 Task: For heading Calibri with Bold.  font size for heading24,  'Change the font style of data to'Bell MT.  and font size to 16,  Change the alignment of both headline & data to Align middle & Align Center.  In the sheet  FinRecords logbookbook
Action: Mouse moved to (173, 49)
Screenshot: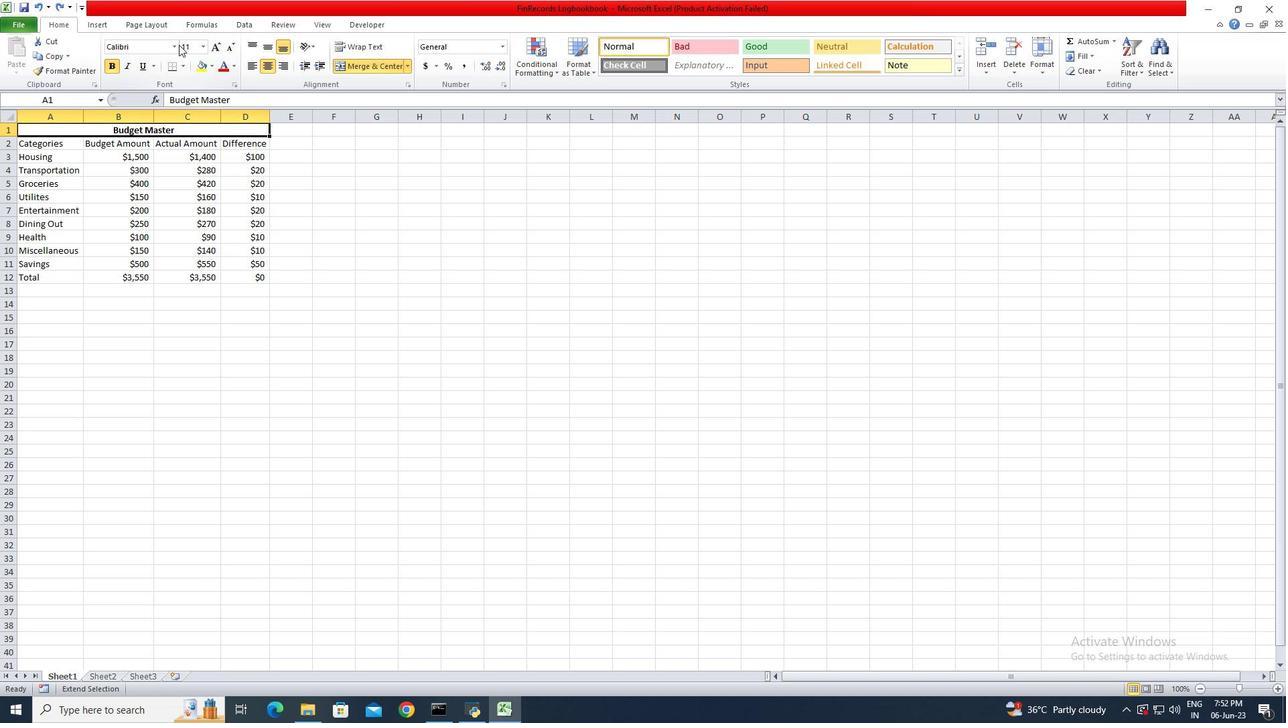 
Action: Mouse pressed left at (173, 49)
Screenshot: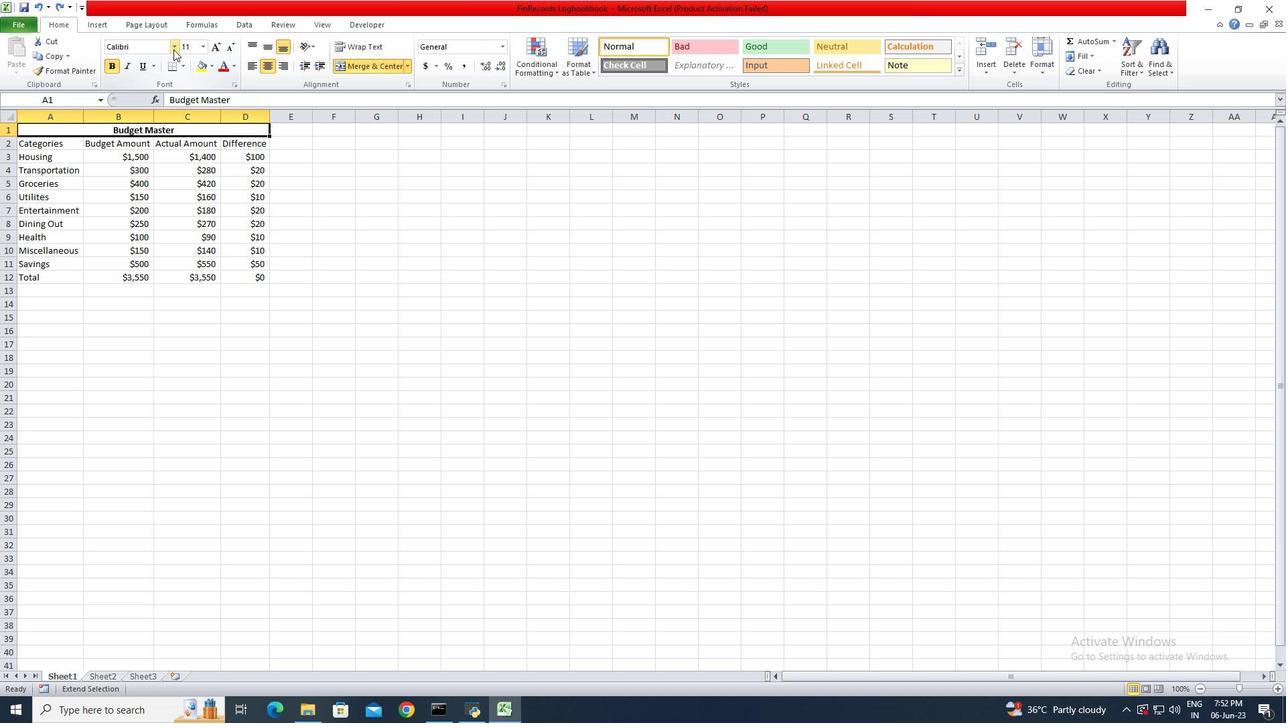 
Action: Mouse moved to (164, 95)
Screenshot: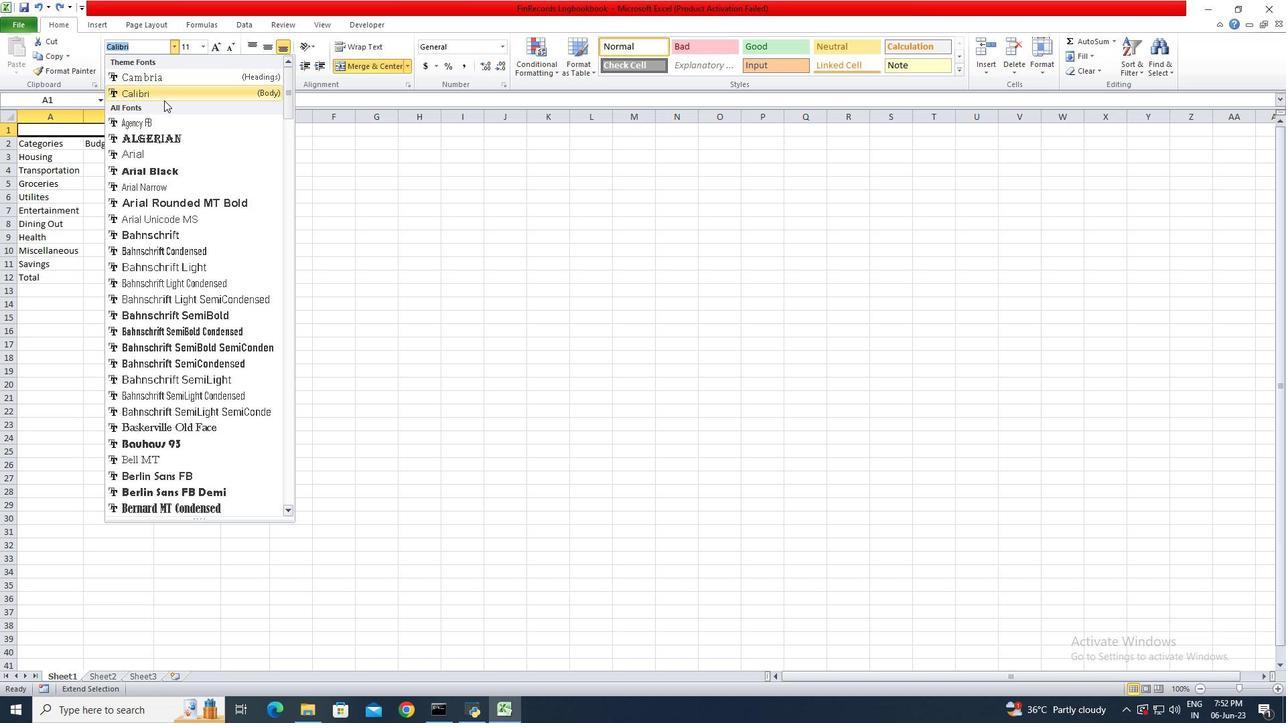 
Action: Mouse pressed left at (164, 95)
Screenshot: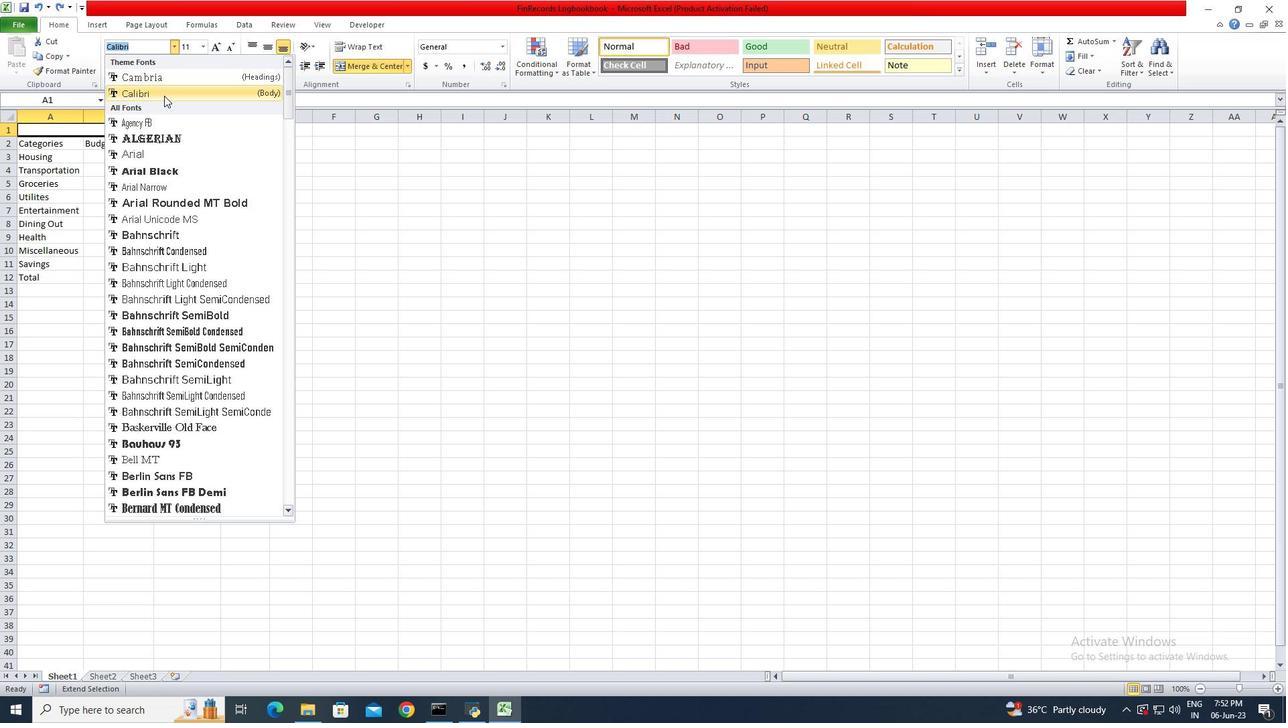 
Action: Mouse moved to (204, 42)
Screenshot: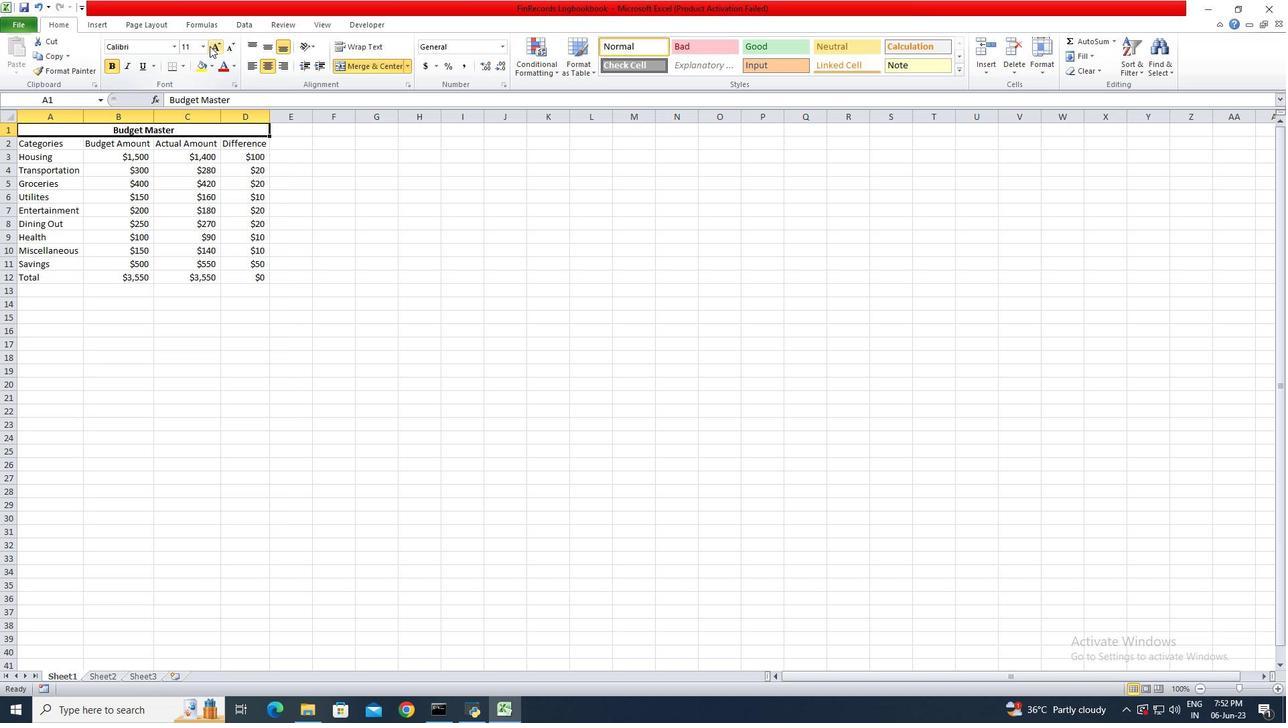 
Action: Mouse pressed left at (204, 42)
Screenshot: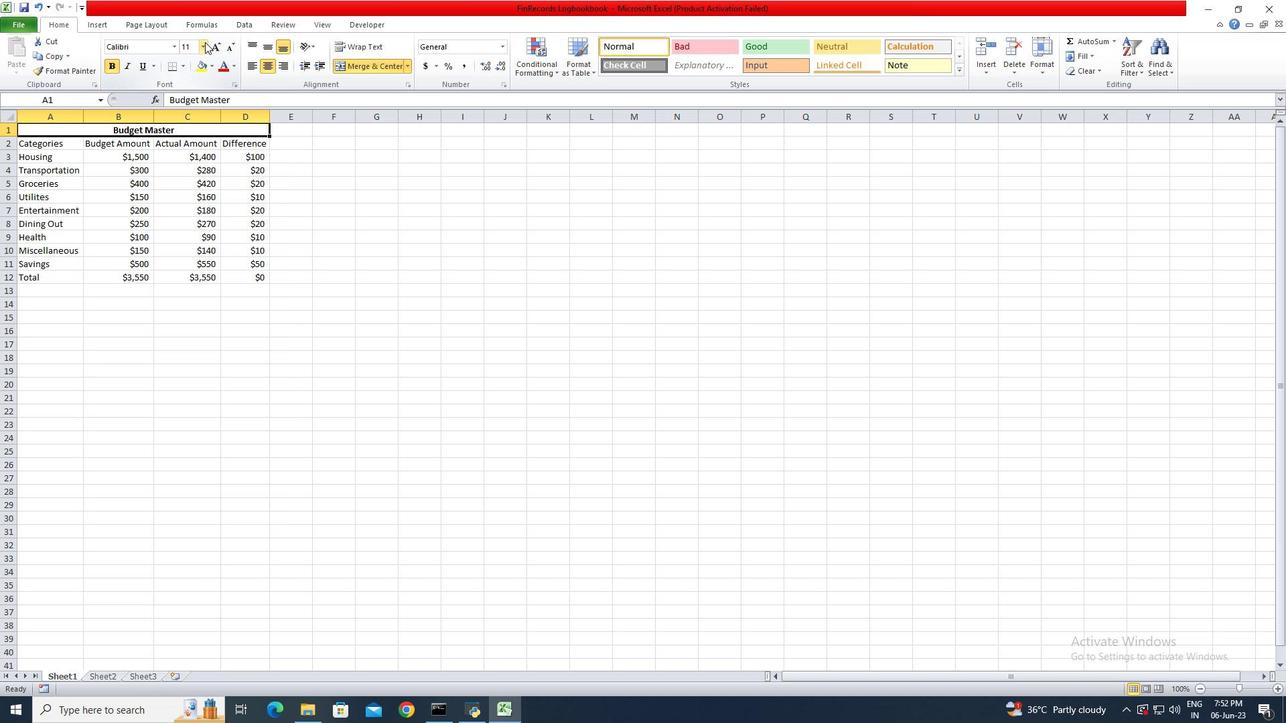 
Action: Mouse moved to (183, 175)
Screenshot: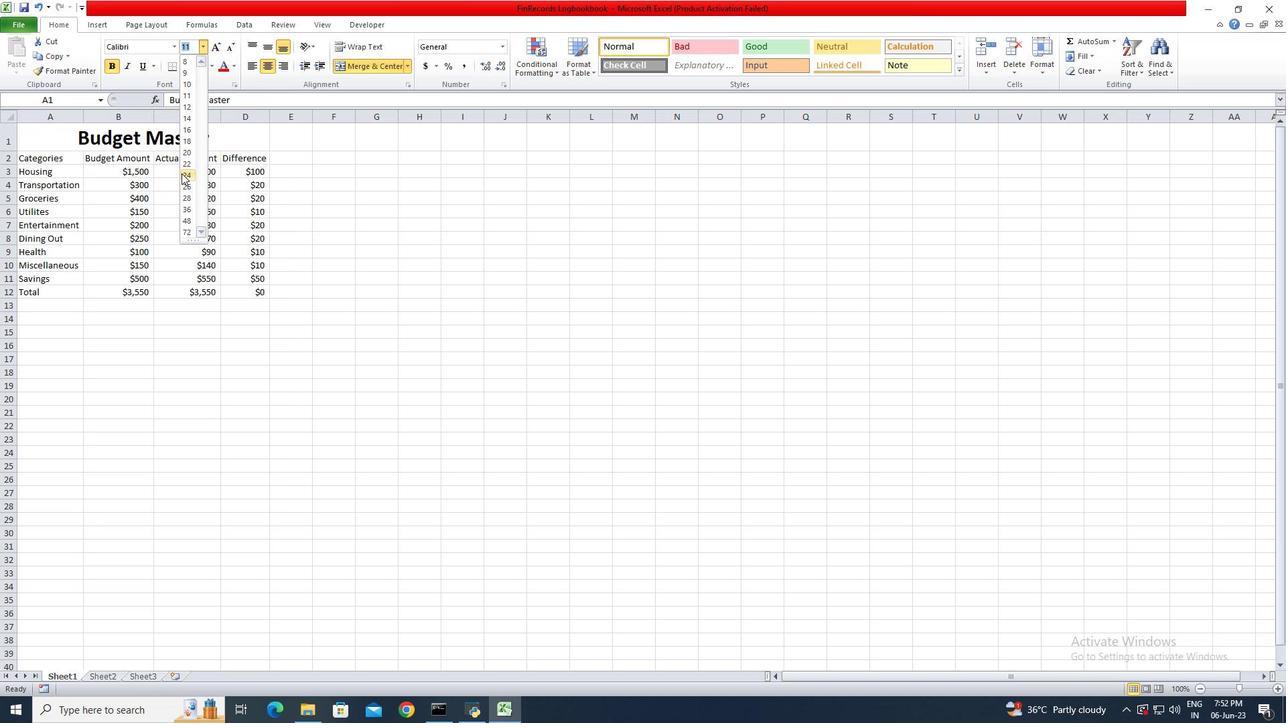 
Action: Mouse pressed left at (183, 175)
Screenshot: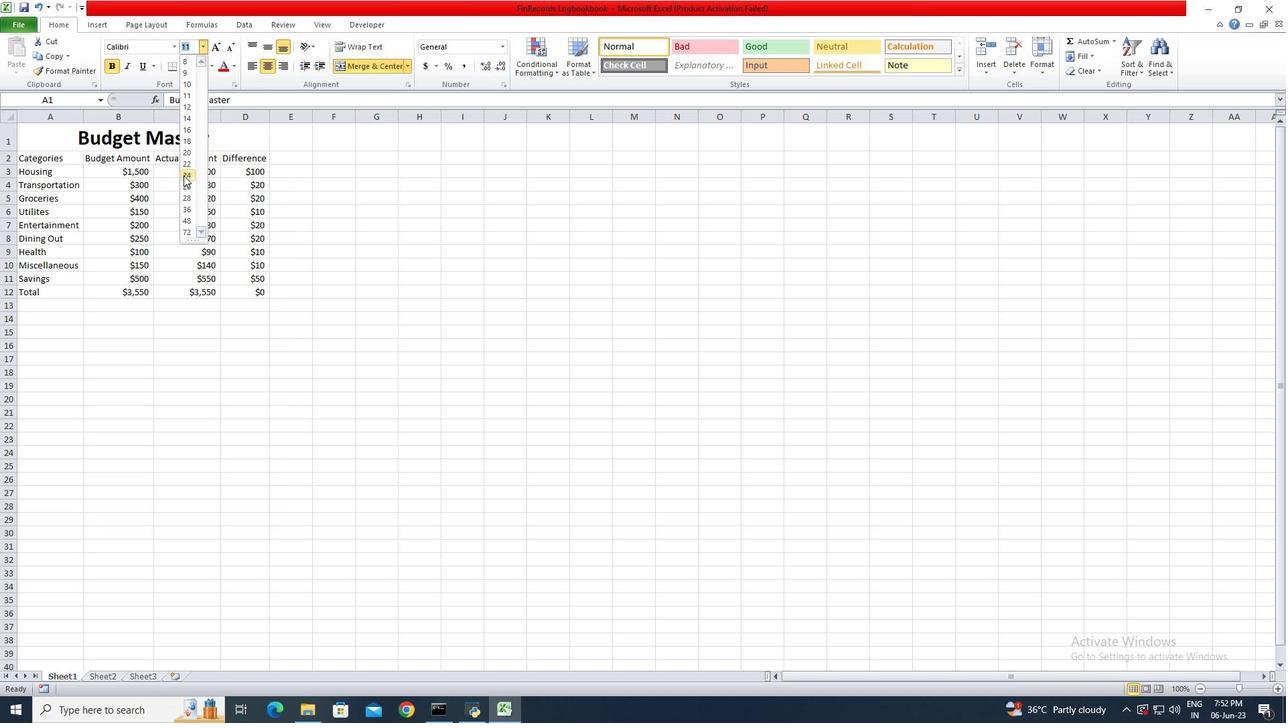 
Action: Mouse moved to (76, 154)
Screenshot: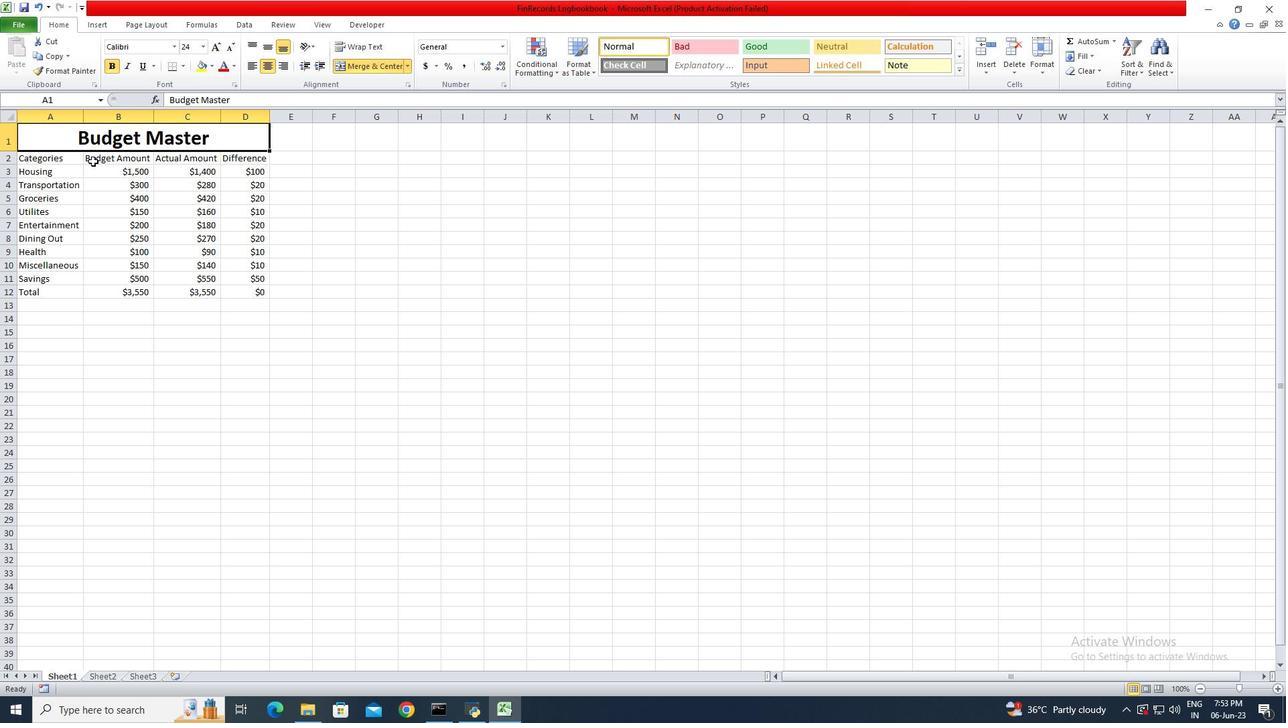 
Action: Mouse pressed left at (76, 154)
Screenshot: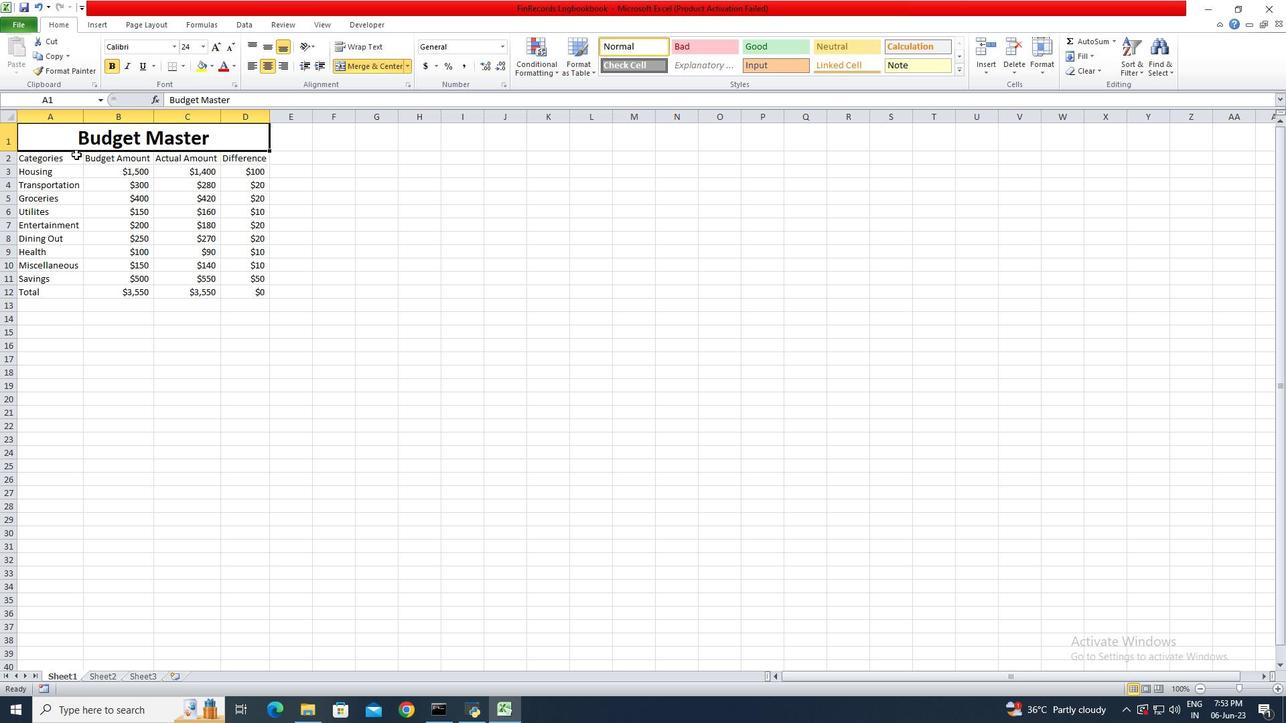 
Action: Mouse moved to (176, 53)
Screenshot: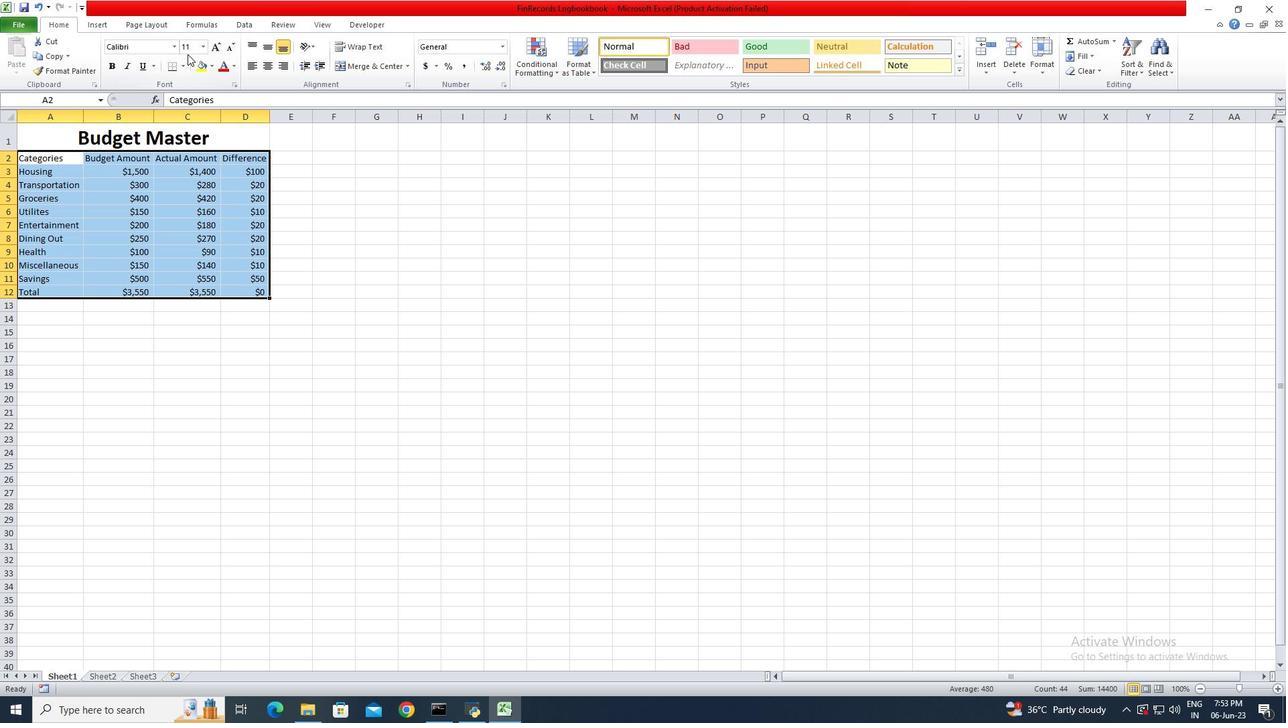
Action: Mouse pressed left at (176, 53)
Screenshot: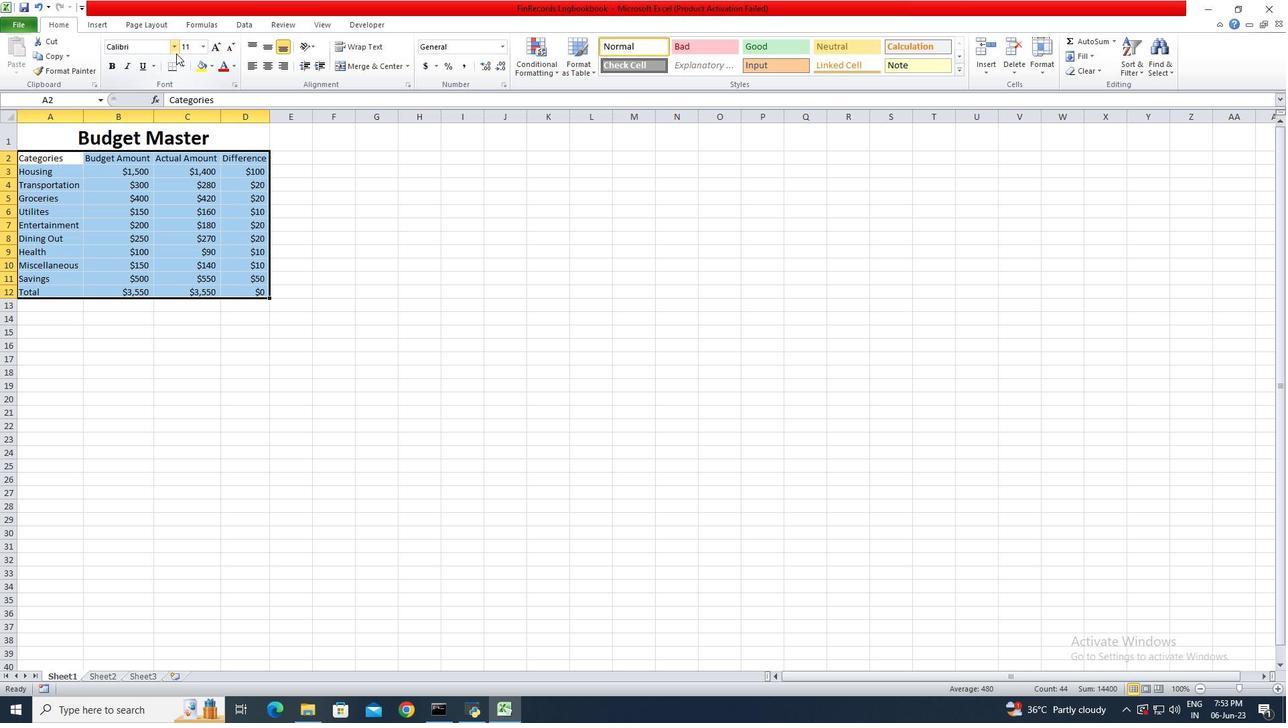 
Action: Mouse moved to (168, 461)
Screenshot: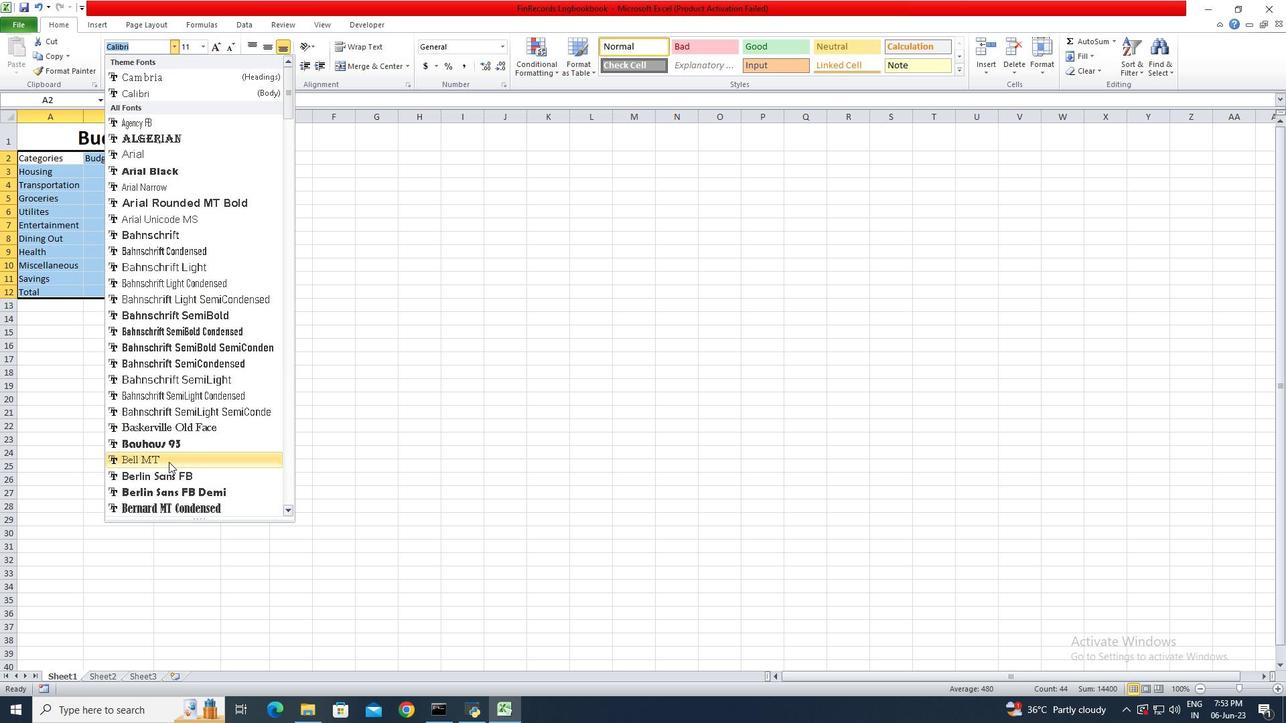 
Action: Mouse pressed left at (168, 461)
Screenshot: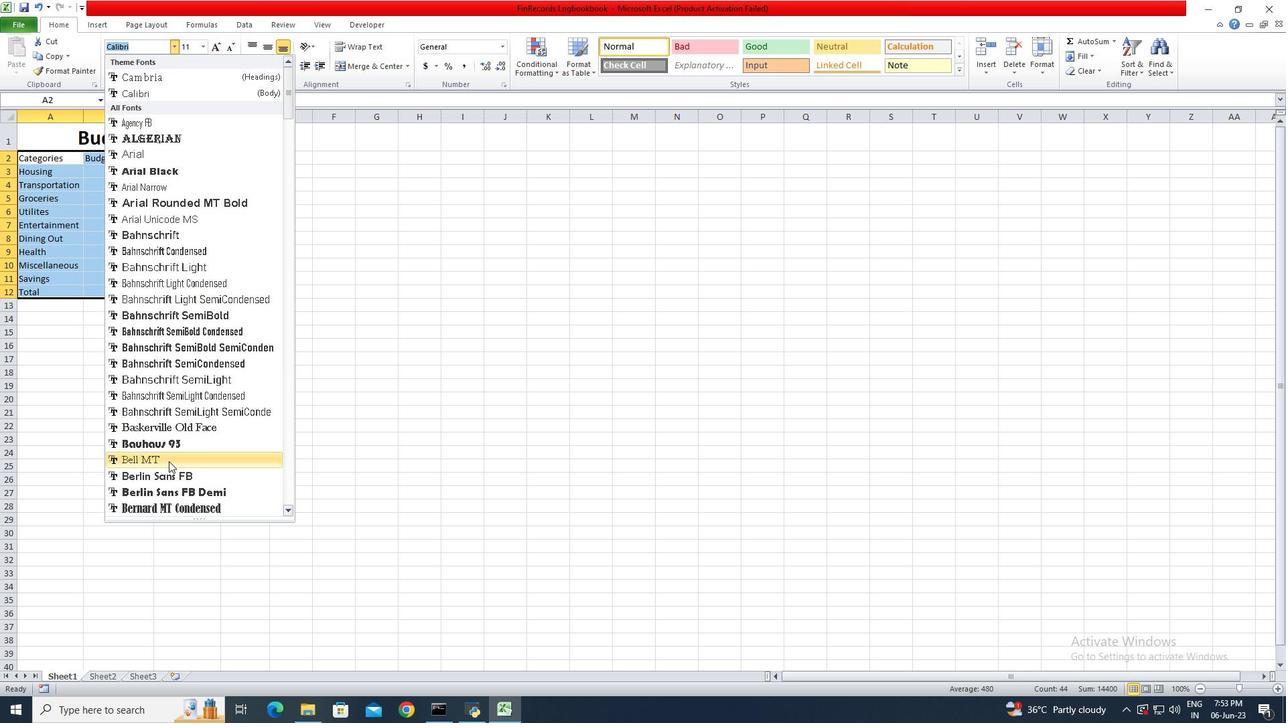 
Action: Mouse moved to (207, 42)
Screenshot: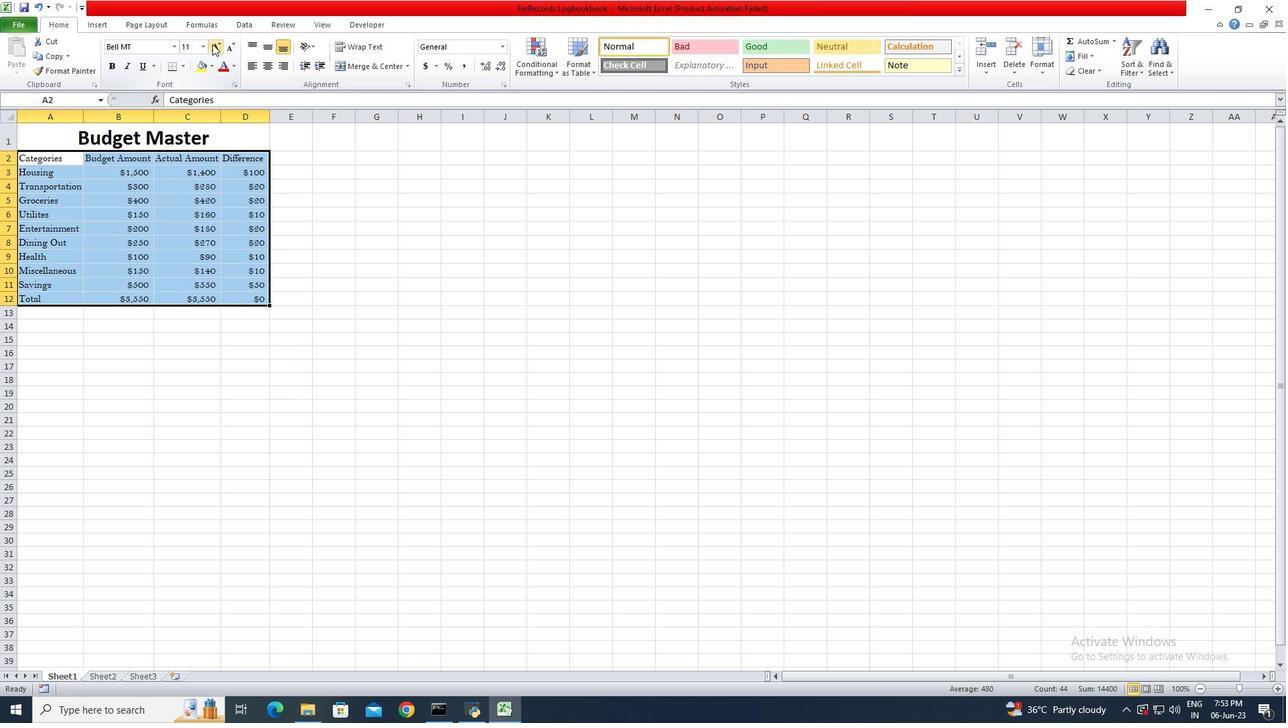 
Action: Mouse pressed left at (207, 42)
Screenshot: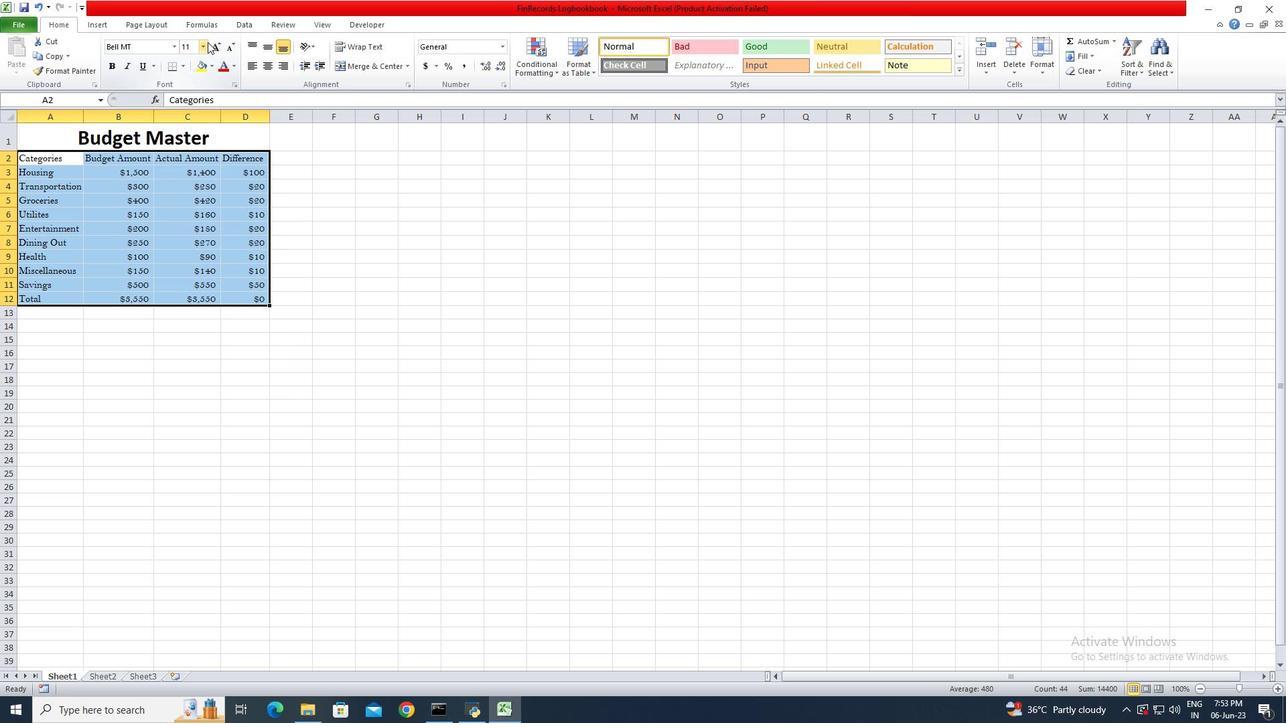 
Action: Mouse moved to (190, 125)
Screenshot: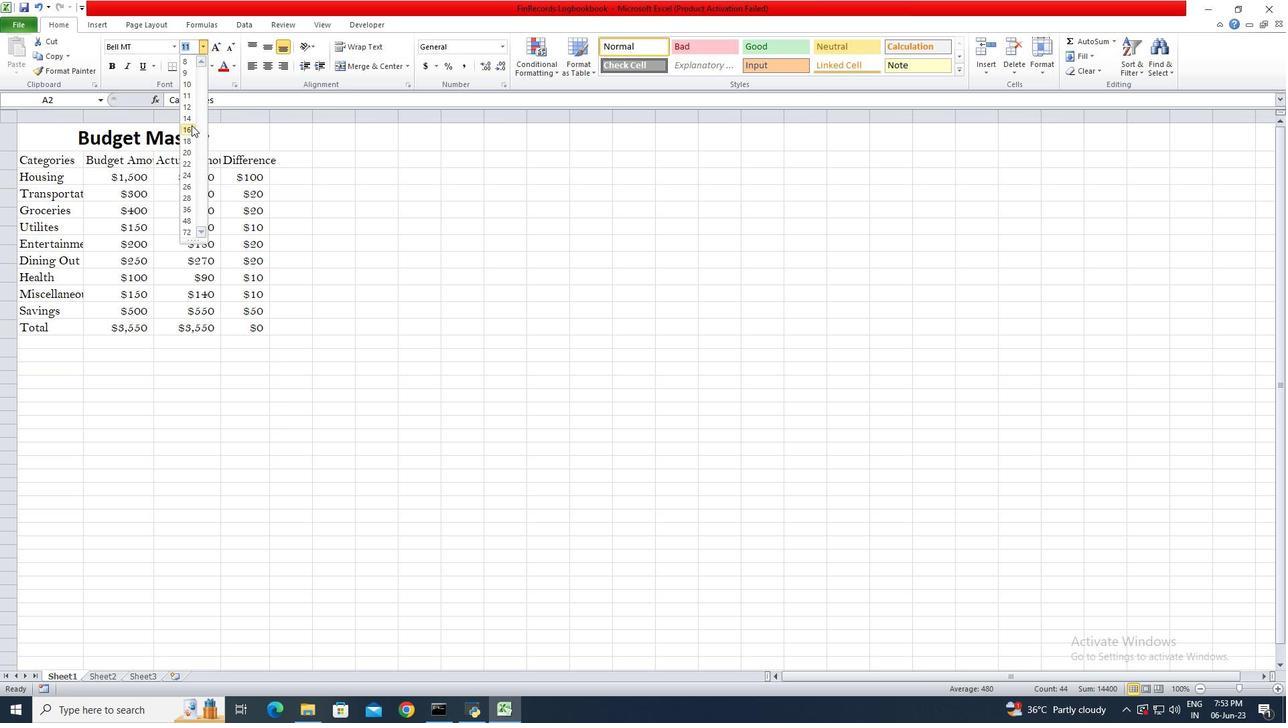
Action: Mouse pressed left at (190, 125)
Screenshot: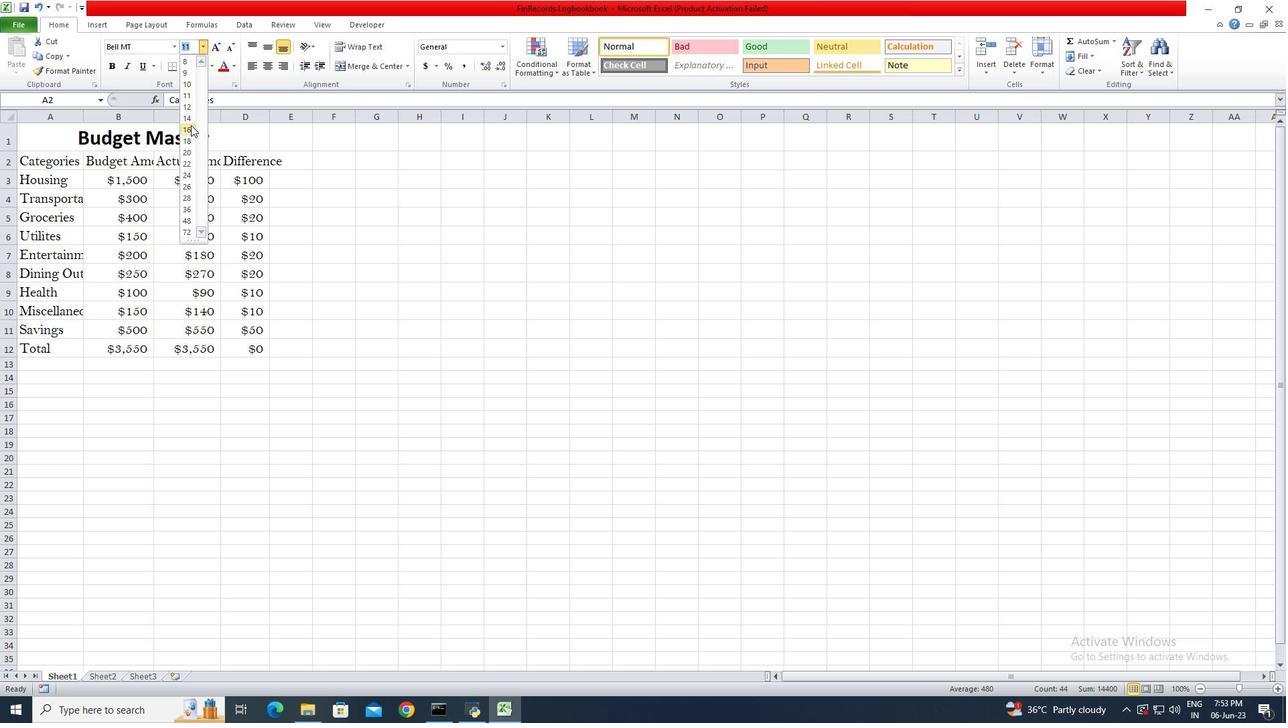 
Action: Mouse moved to (84, 108)
Screenshot: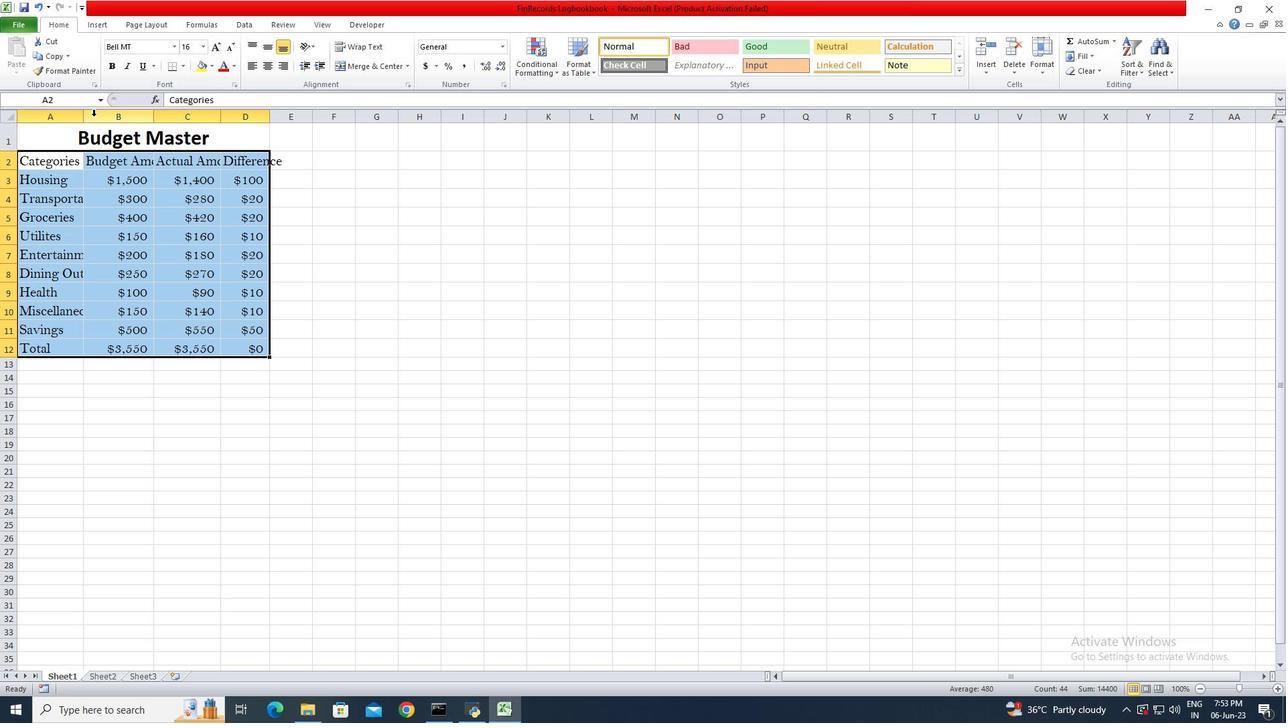 
Action: Mouse pressed left at (84, 108)
Screenshot: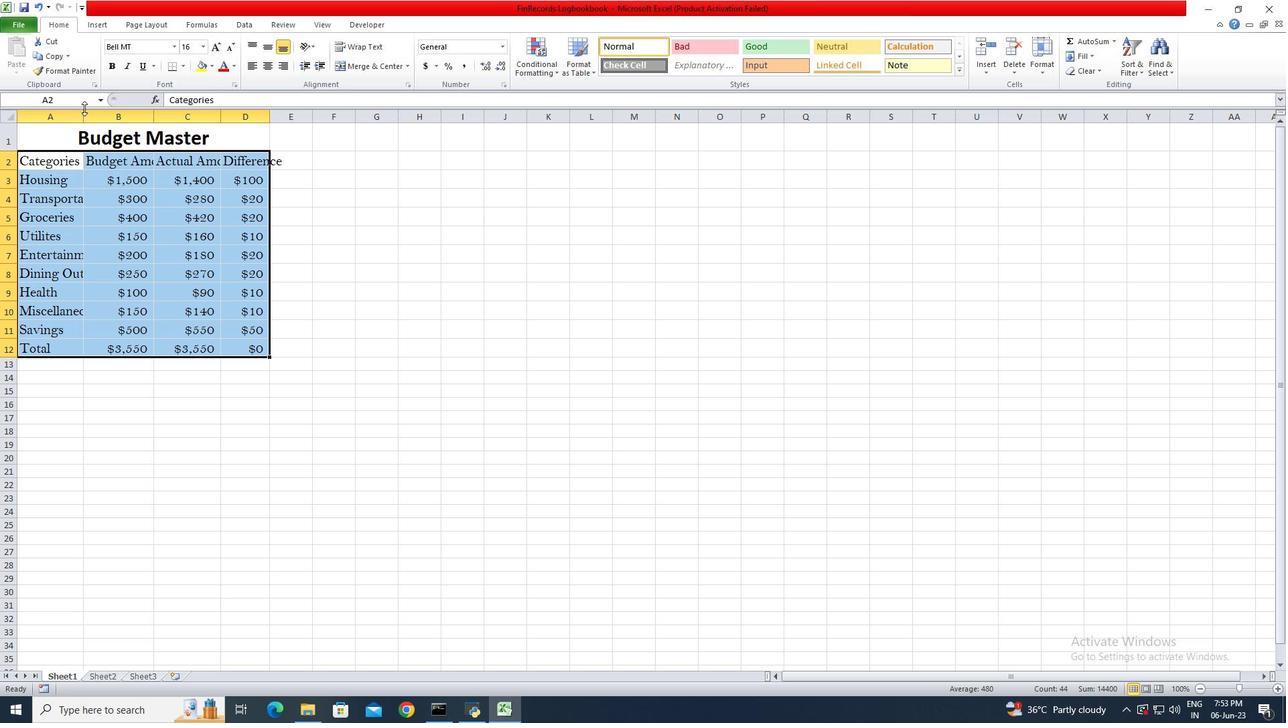 
Action: Mouse pressed left at (84, 108)
Screenshot: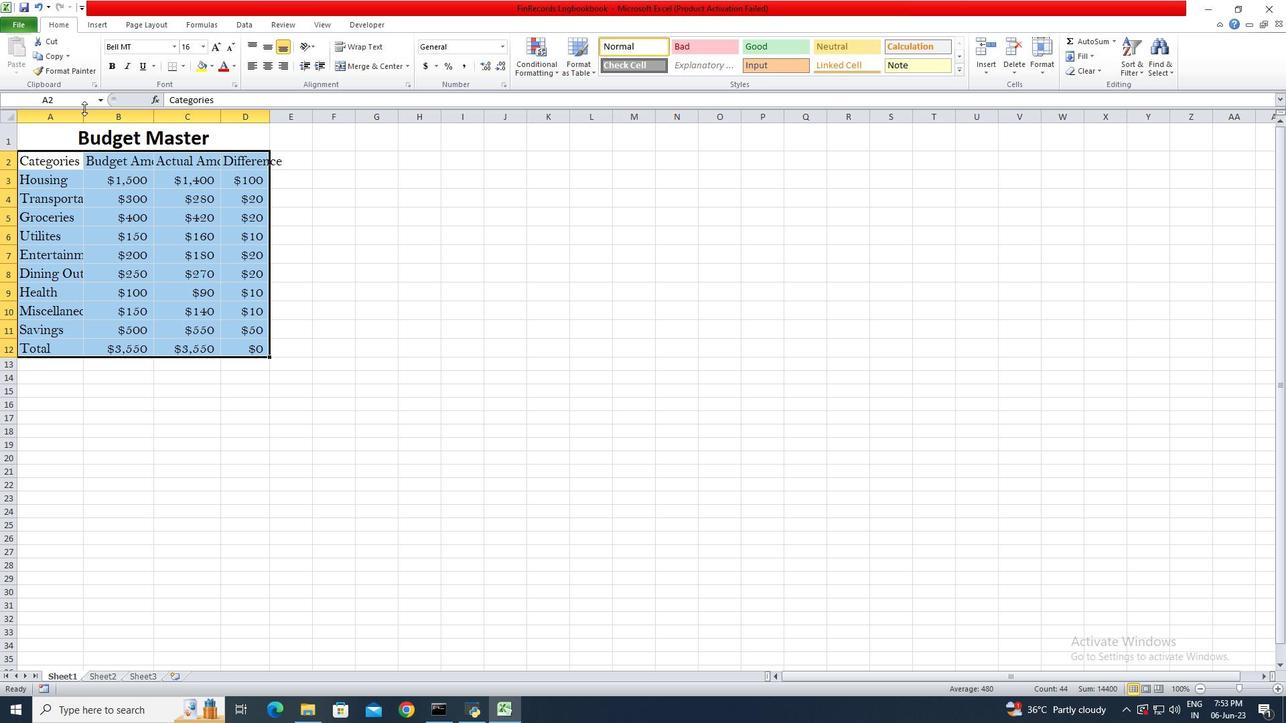 
Action: Mouse moved to (83, 119)
Screenshot: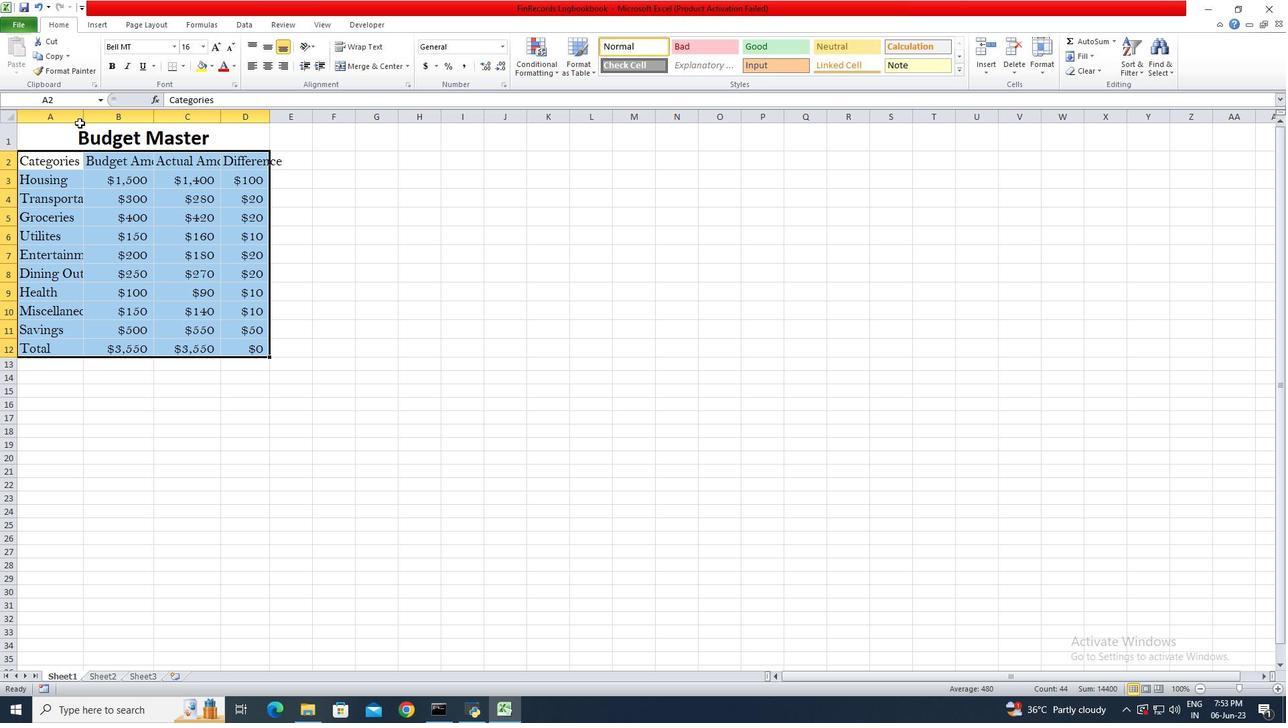 
Action: Mouse pressed left at (83, 119)
Screenshot: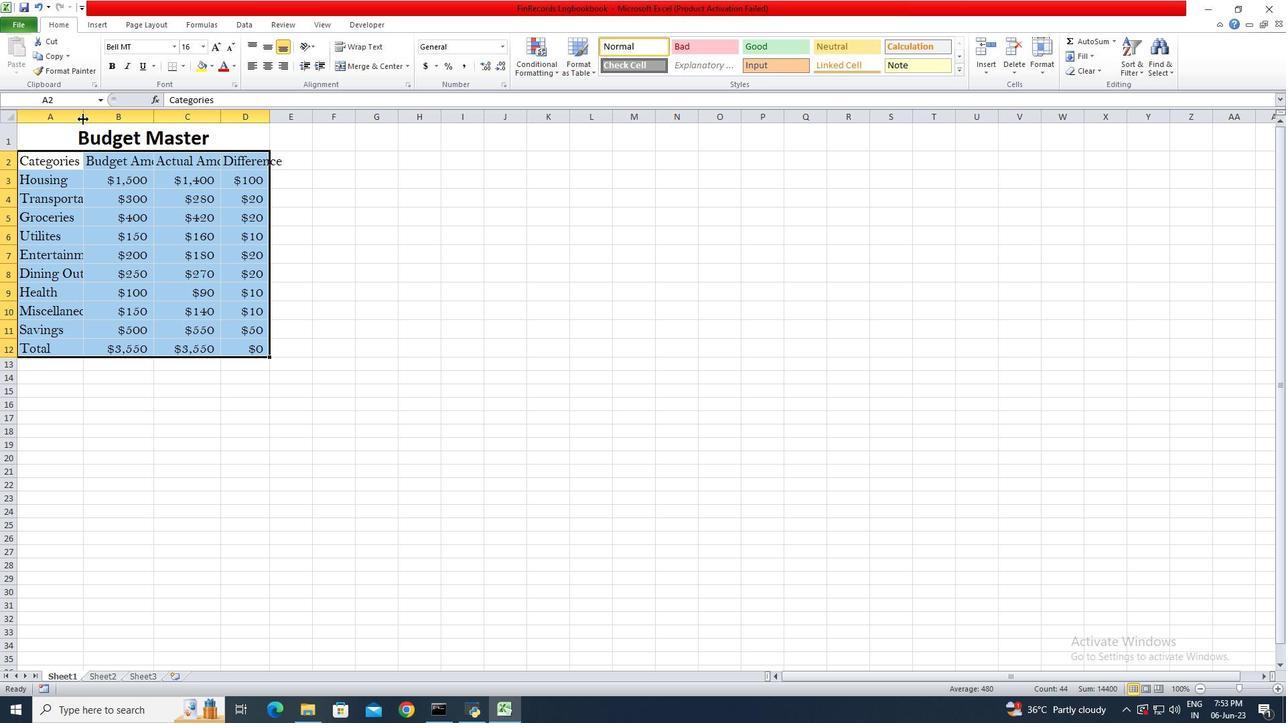 
Action: Mouse pressed left at (83, 119)
Screenshot: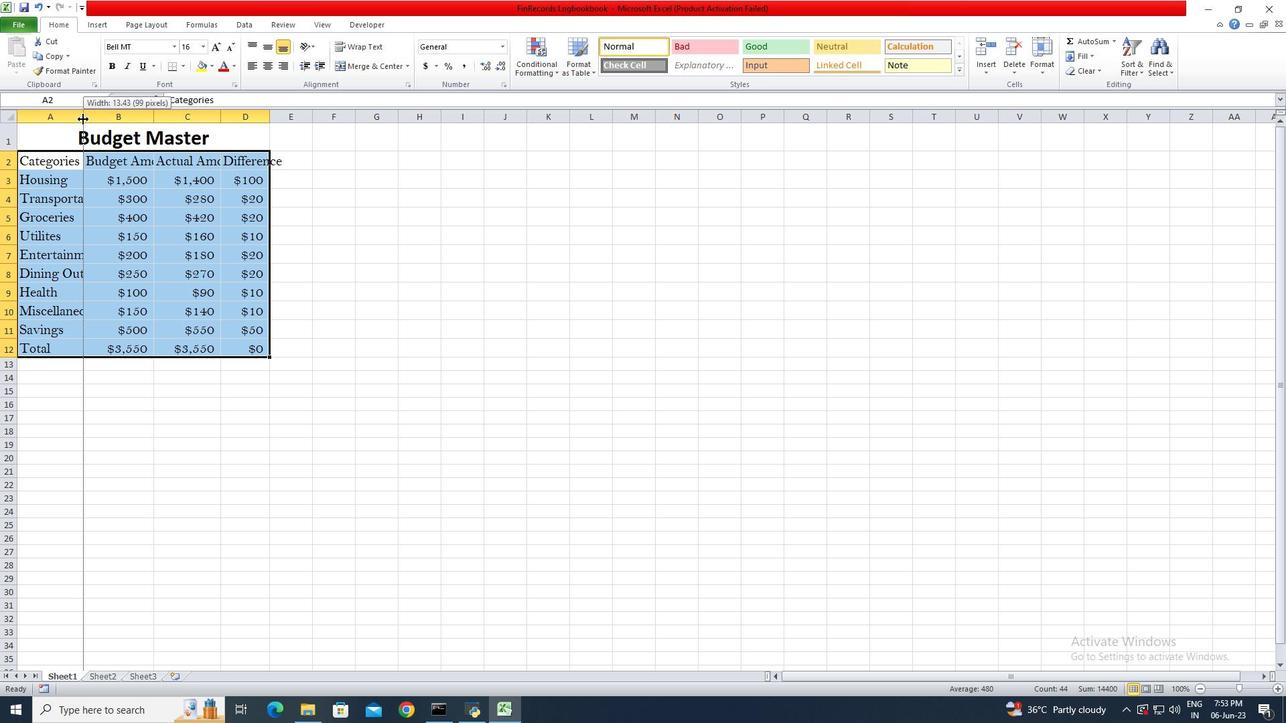 
Action: Mouse moved to (184, 113)
Screenshot: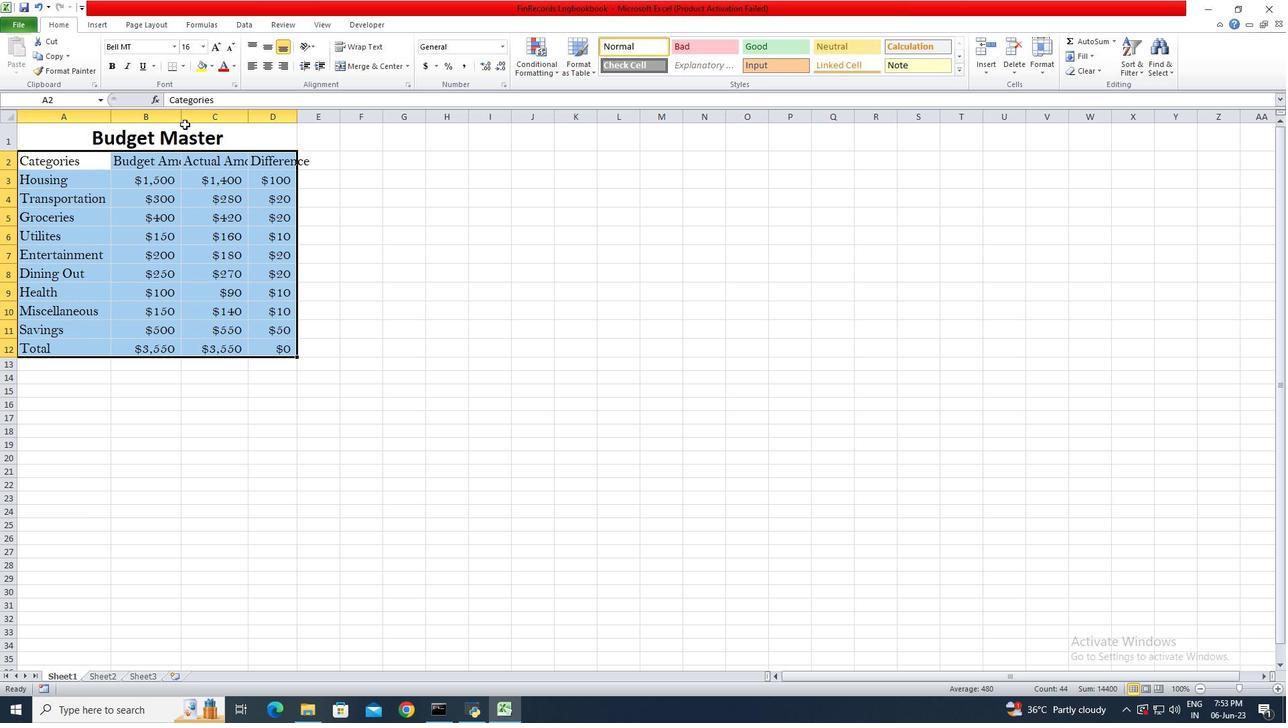 
Action: Mouse pressed left at (184, 113)
Screenshot: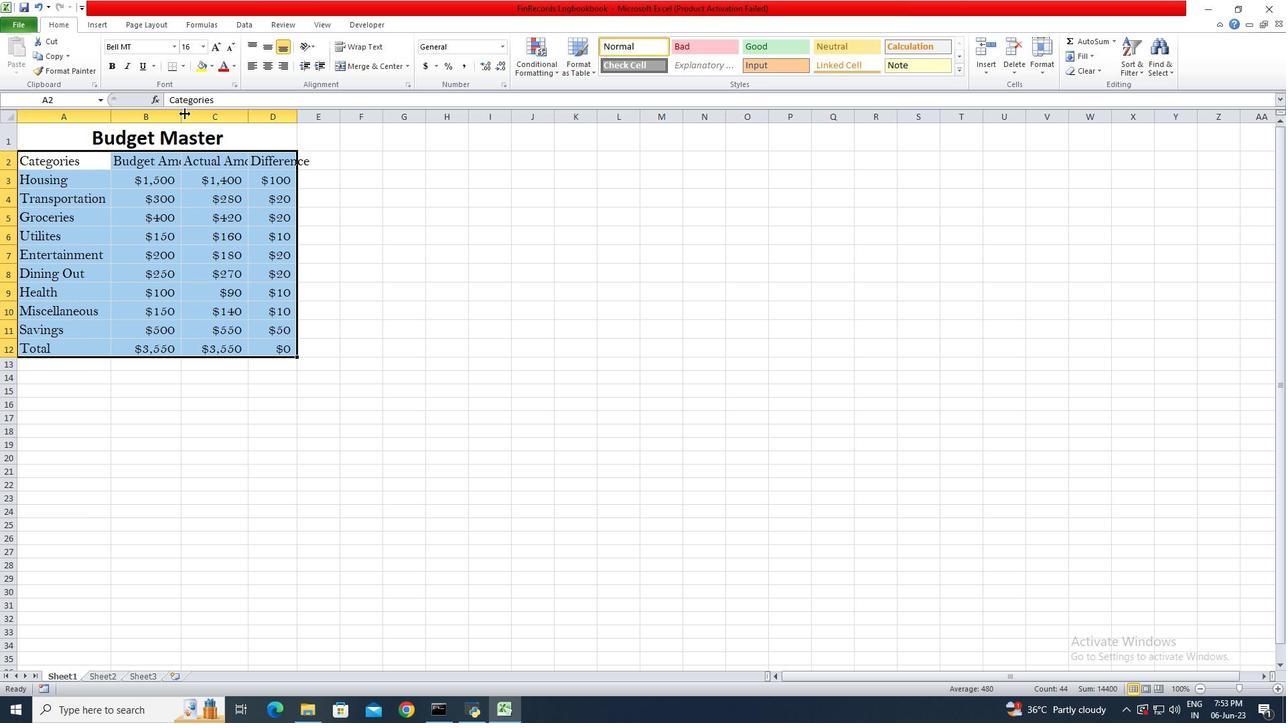 
Action: Mouse pressed left at (184, 113)
Screenshot: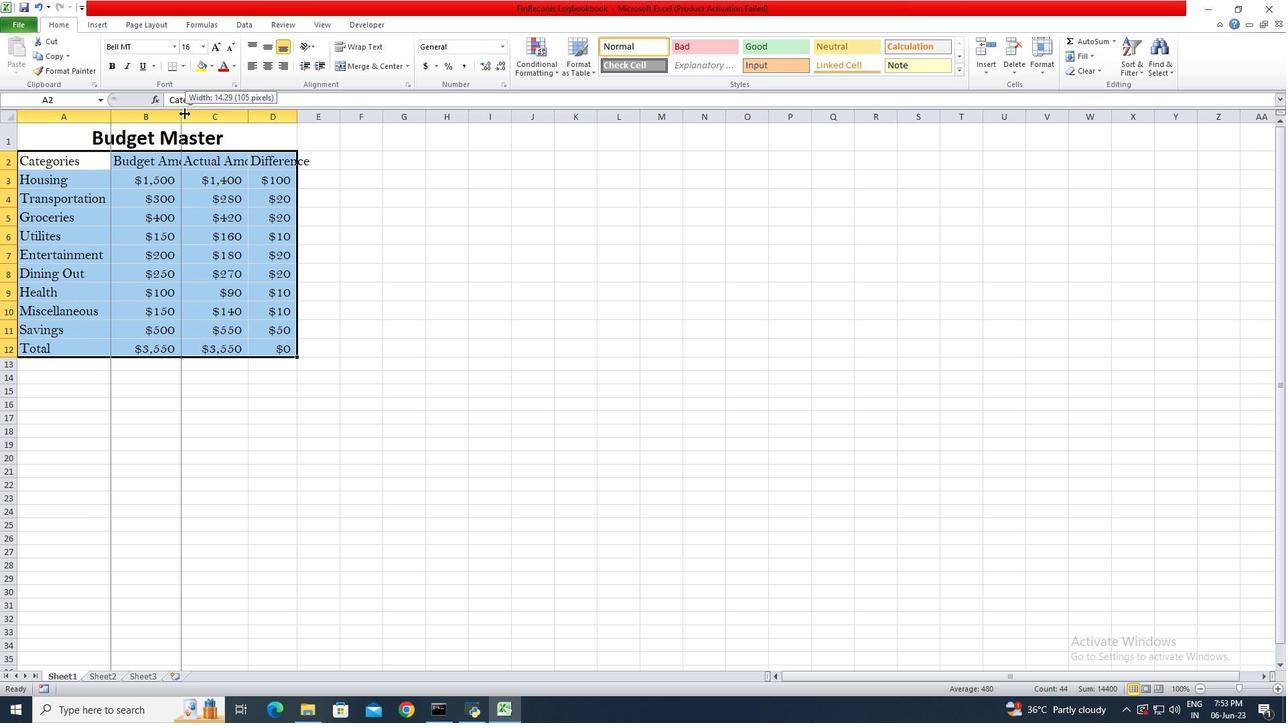 
Action: Mouse moved to (280, 118)
Screenshot: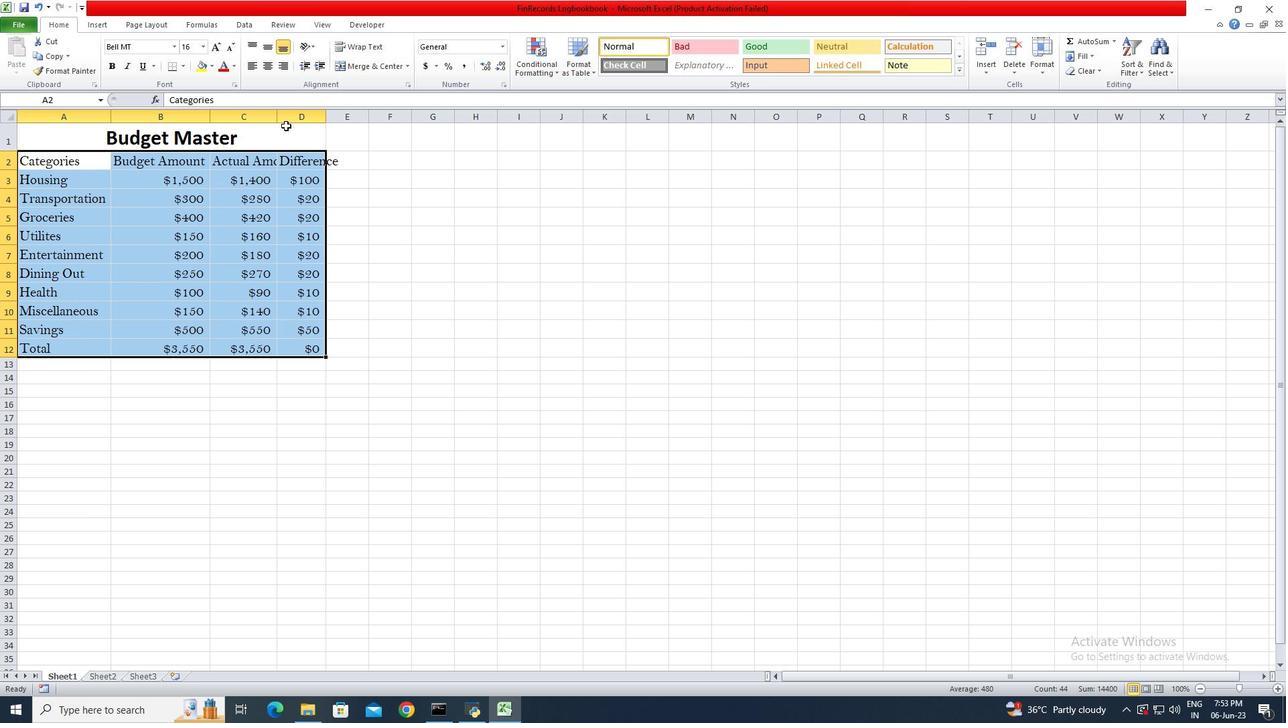 
Action: Mouse pressed left at (280, 118)
Screenshot: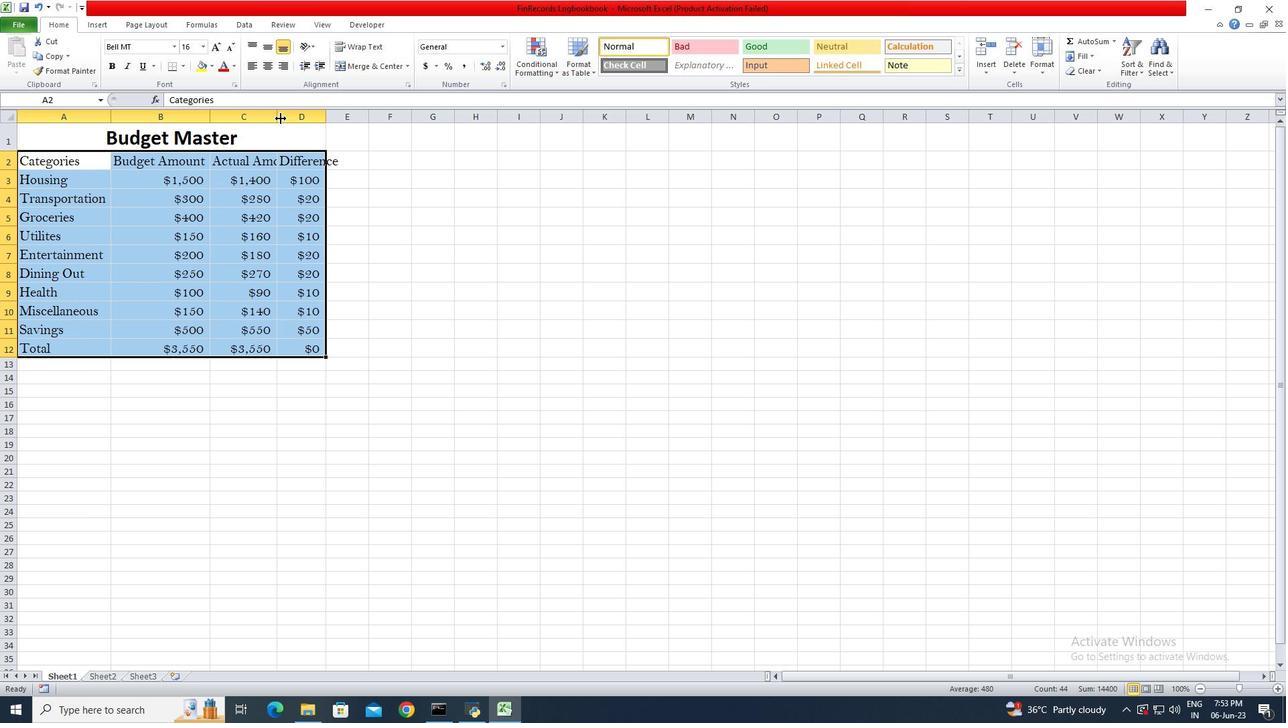 
Action: Mouse pressed left at (280, 118)
Screenshot: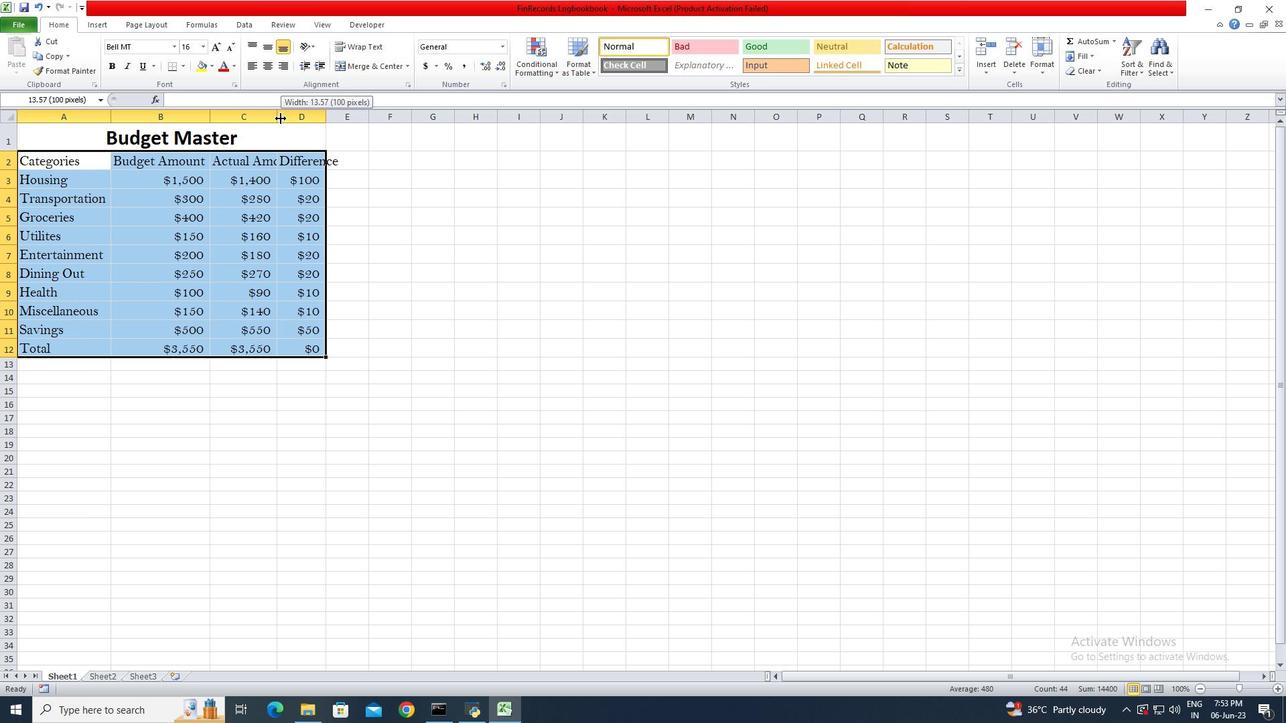 
Action: Mouse moved to (357, 118)
Screenshot: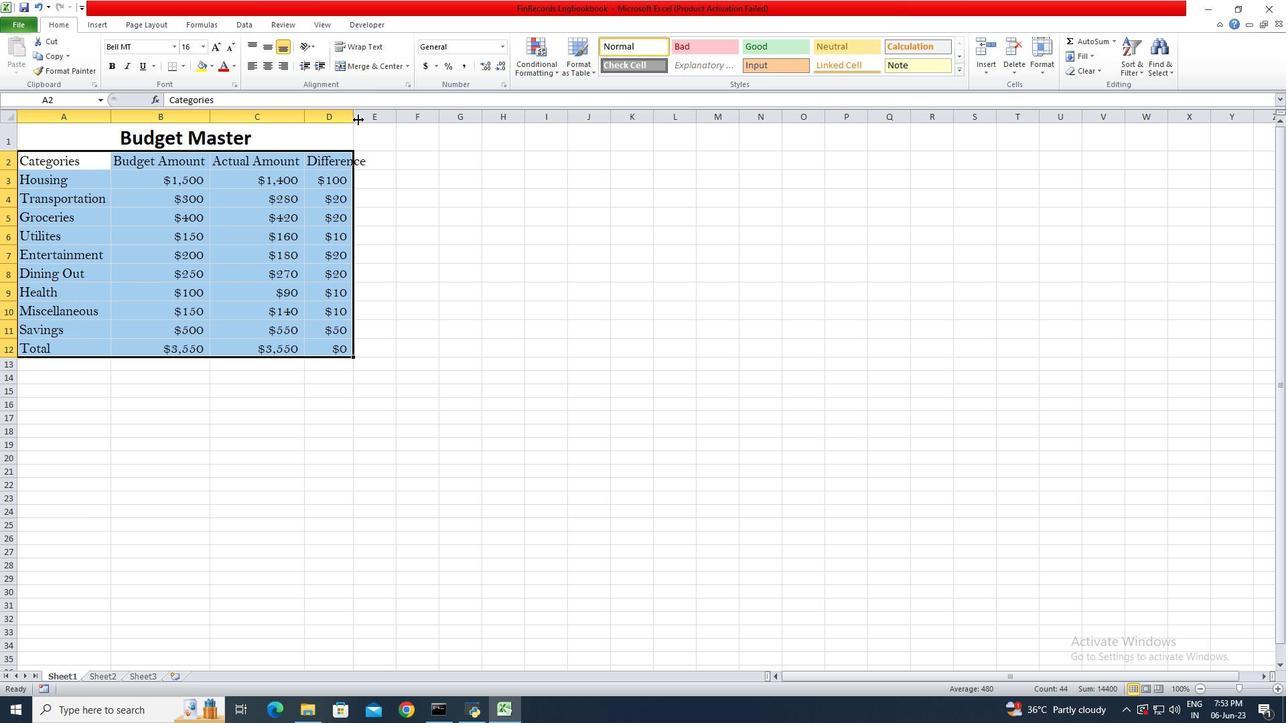 
Action: Mouse pressed left at (357, 118)
Screenshot: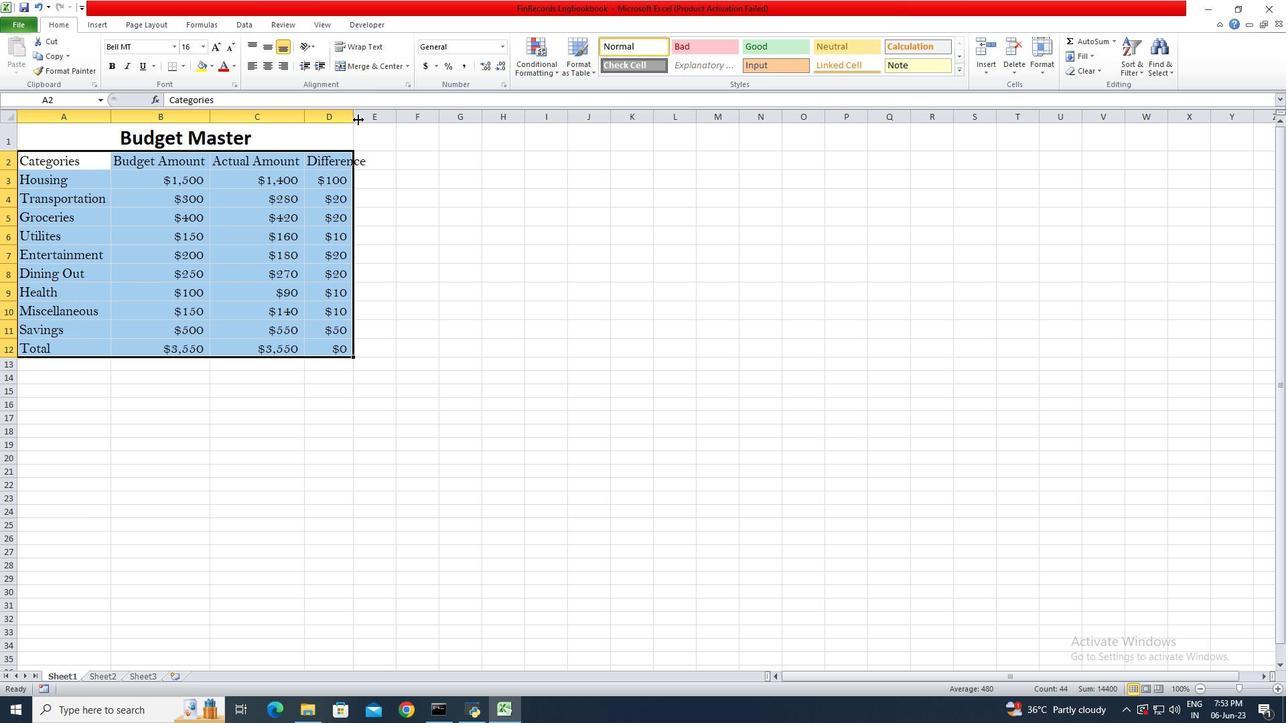 
Action: Mouse moved to (356, 118)
Screenshot: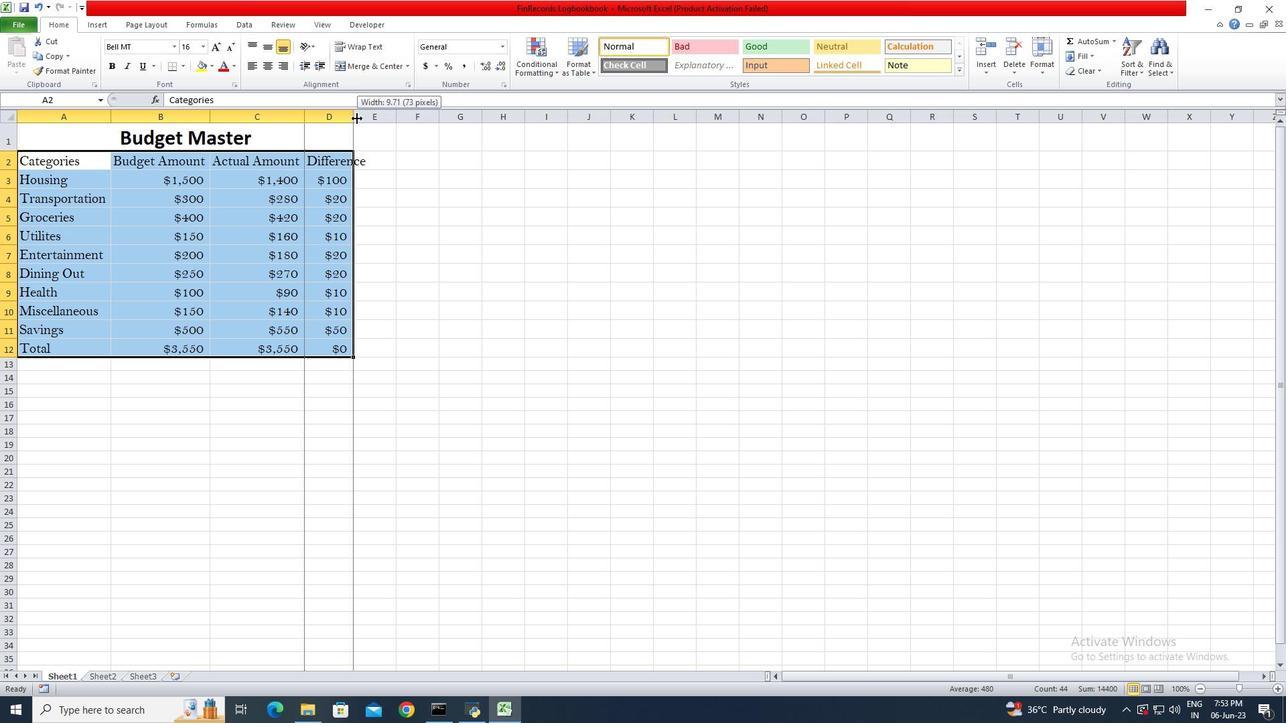 
Action: Mouse pressed left at (356, 118)
Screenshot: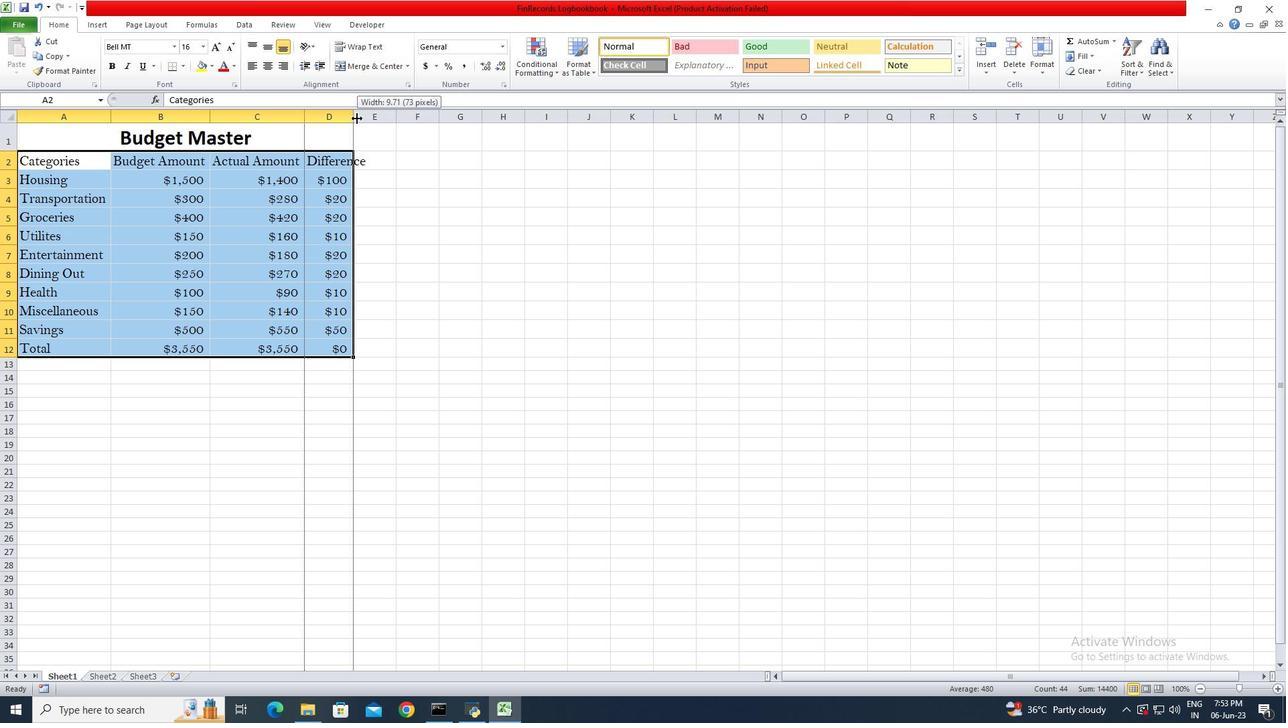 
Action: Mouse moved to (78, 184)
Screenshot: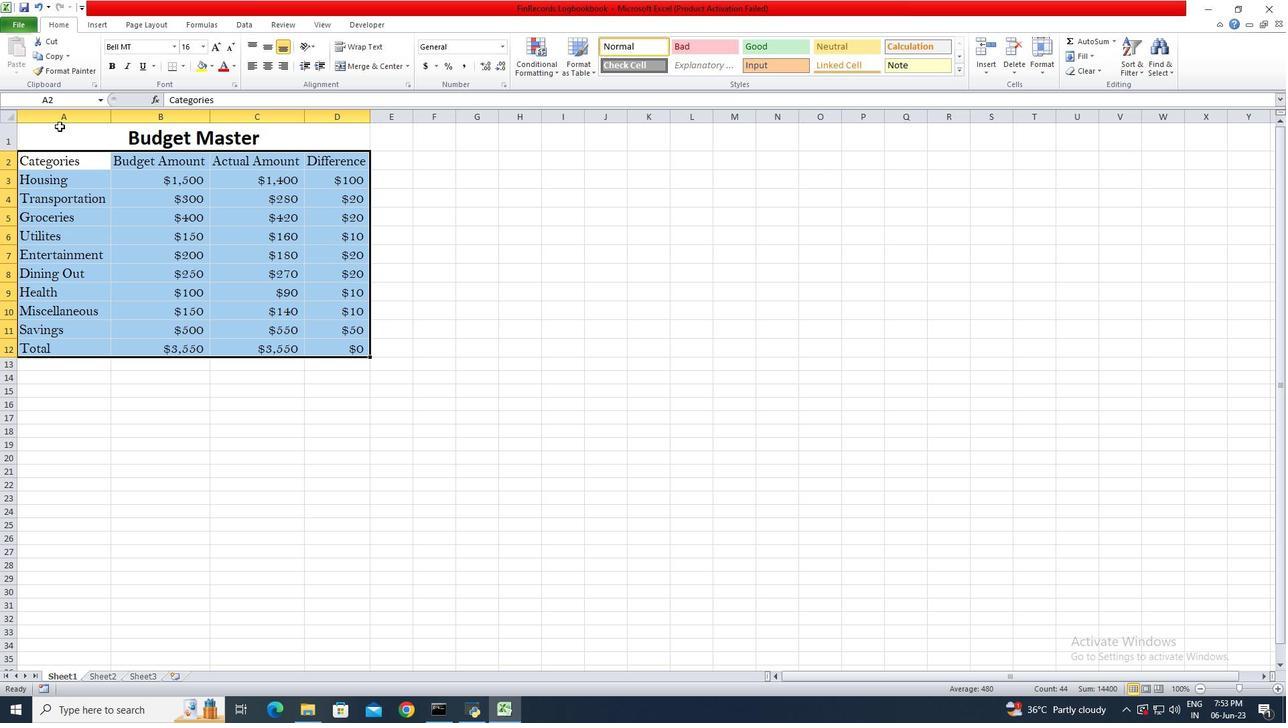 
Action: Mouse pressed left at (61, 133)
Screenshot: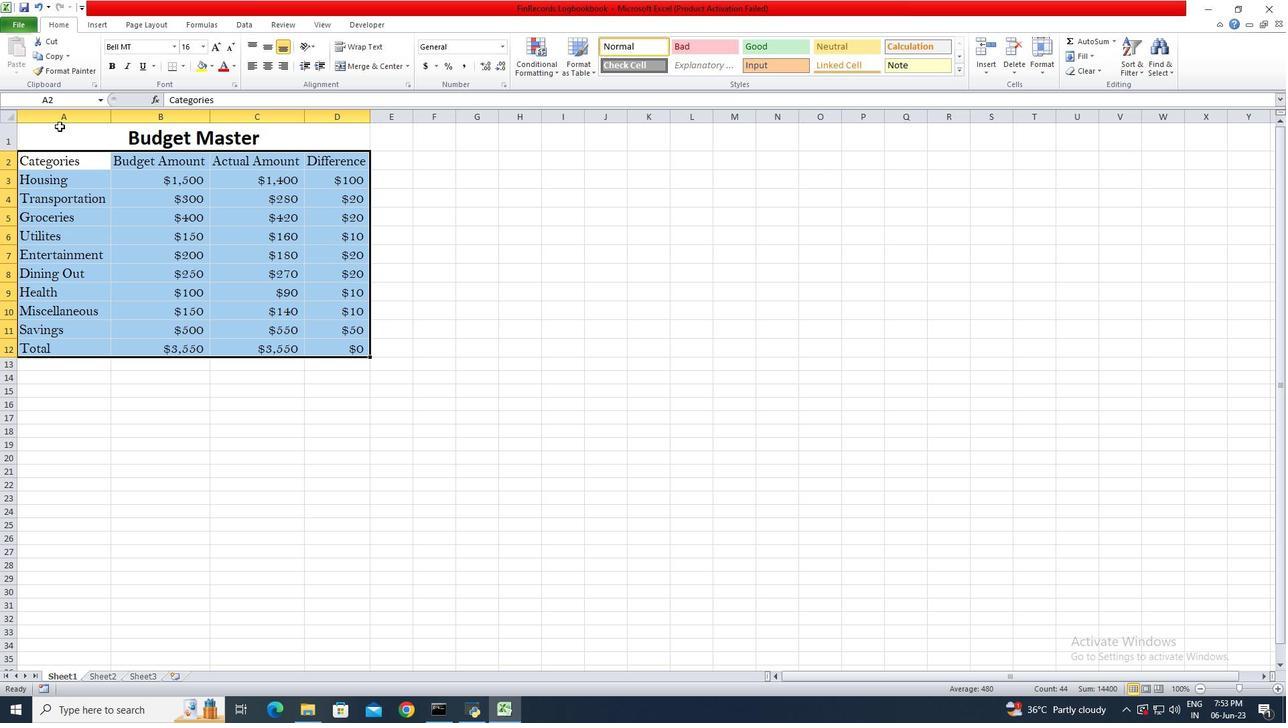 
Action: Mouse moved to (271, 46)
Screenshot: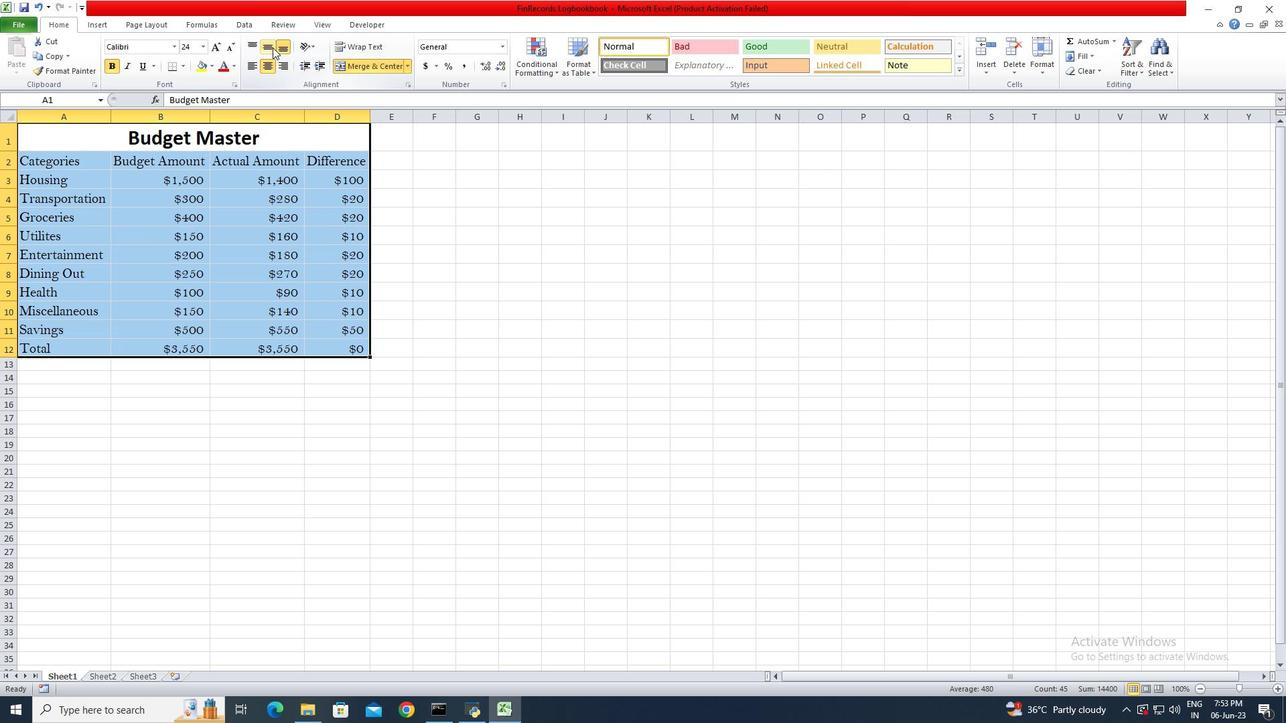 
Action: Mouse pressed left at (271, 46)
Screenshot: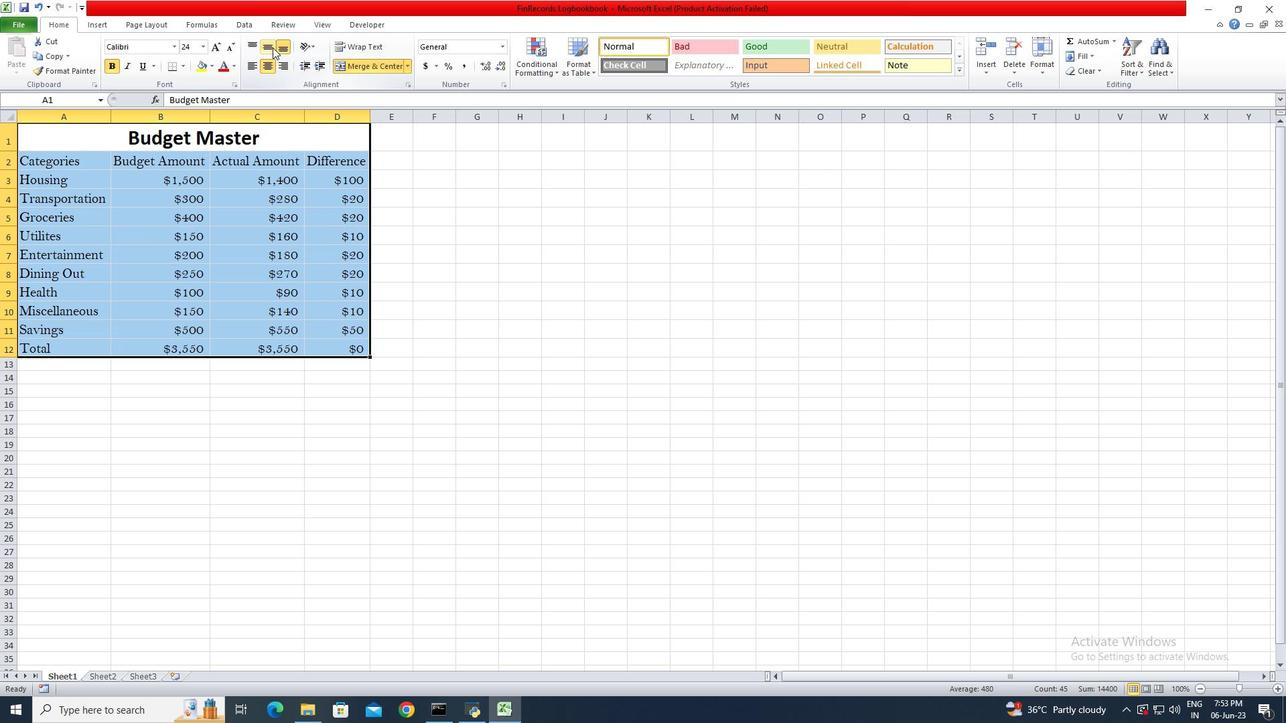 
Action: Mouse moved to (266, 59)
Screenshot: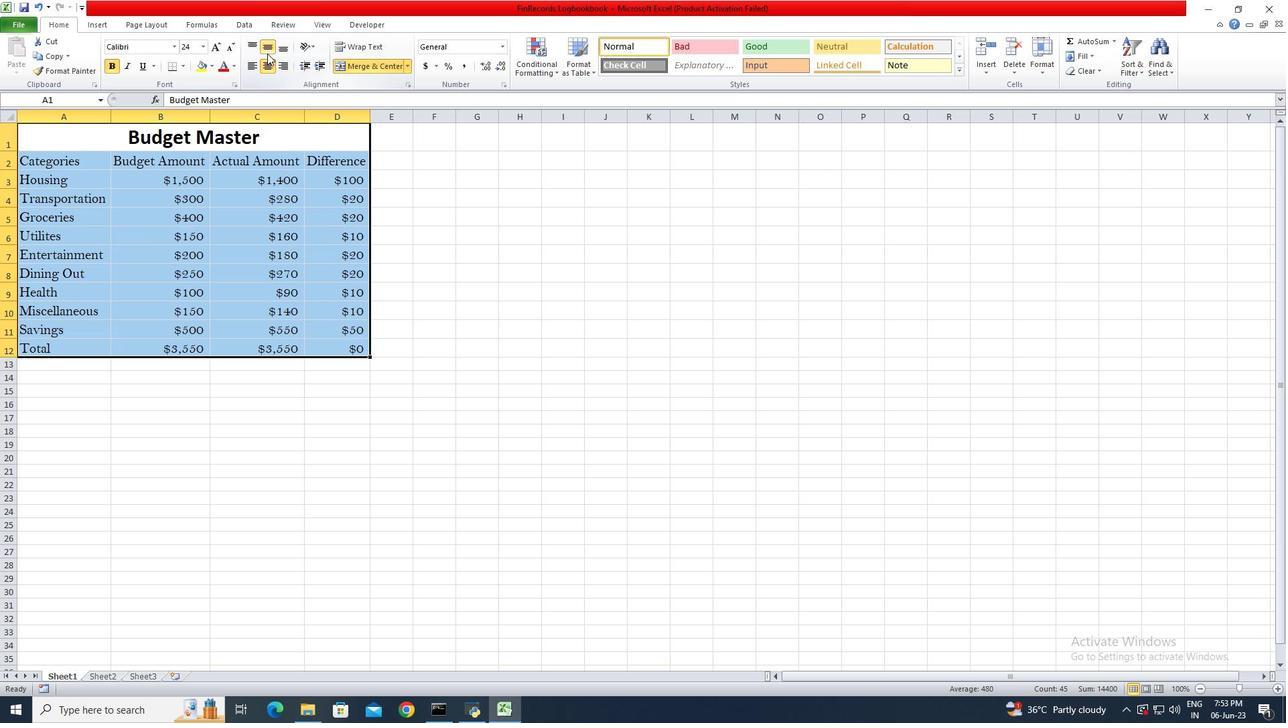 
Action: Mouse pressed left at (266, 59)
Screenshot: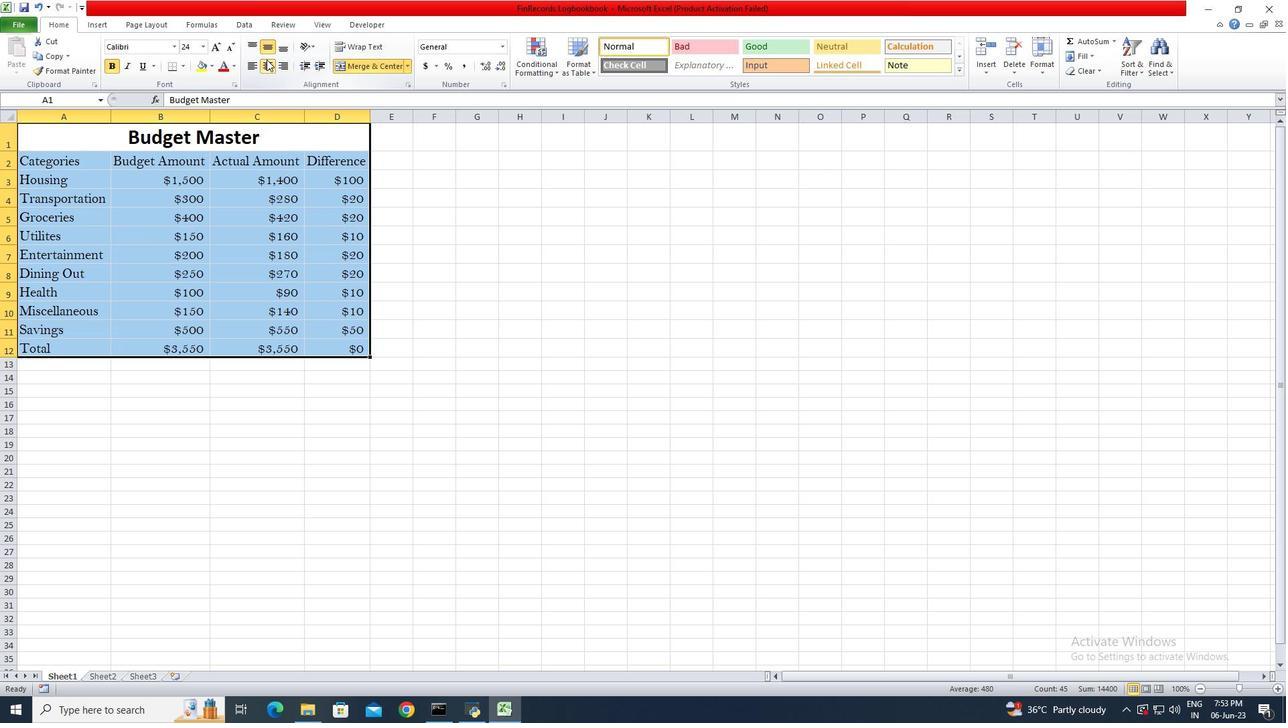 
Action: Mouse moved to (16, 28)
Screenshot: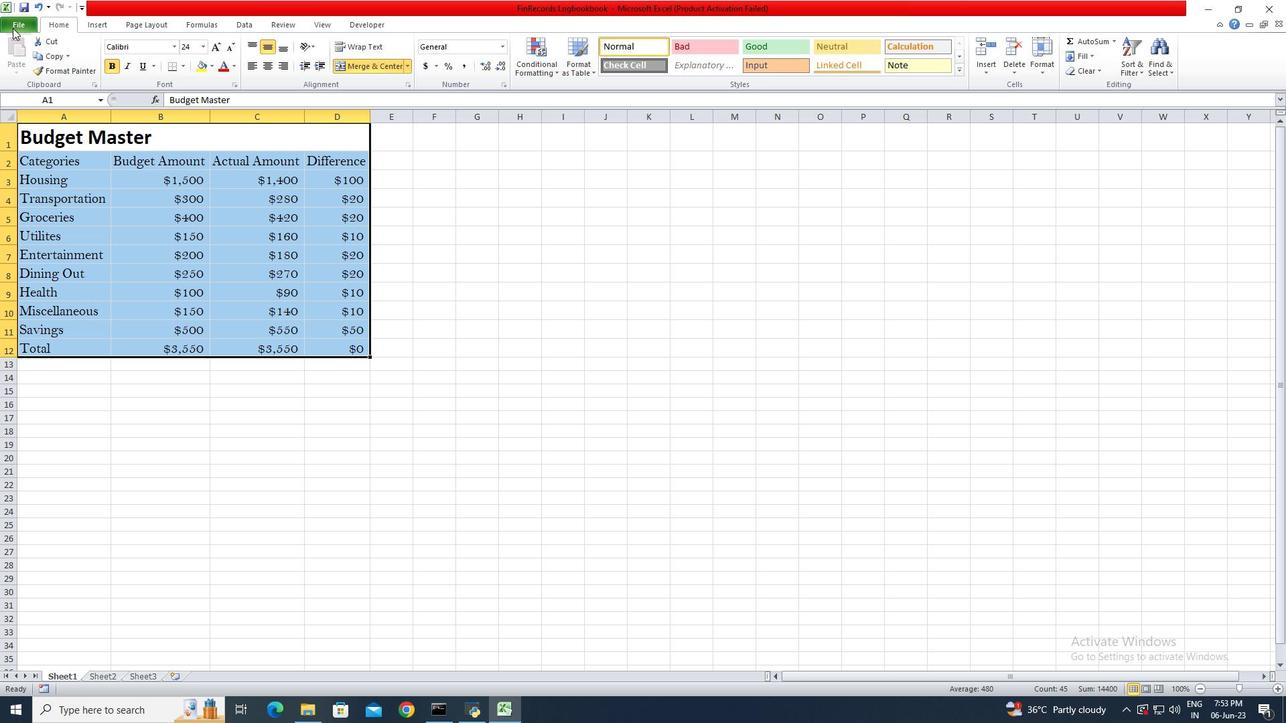 
Action: Mouse pressed left at (16, 28)
Screenshot: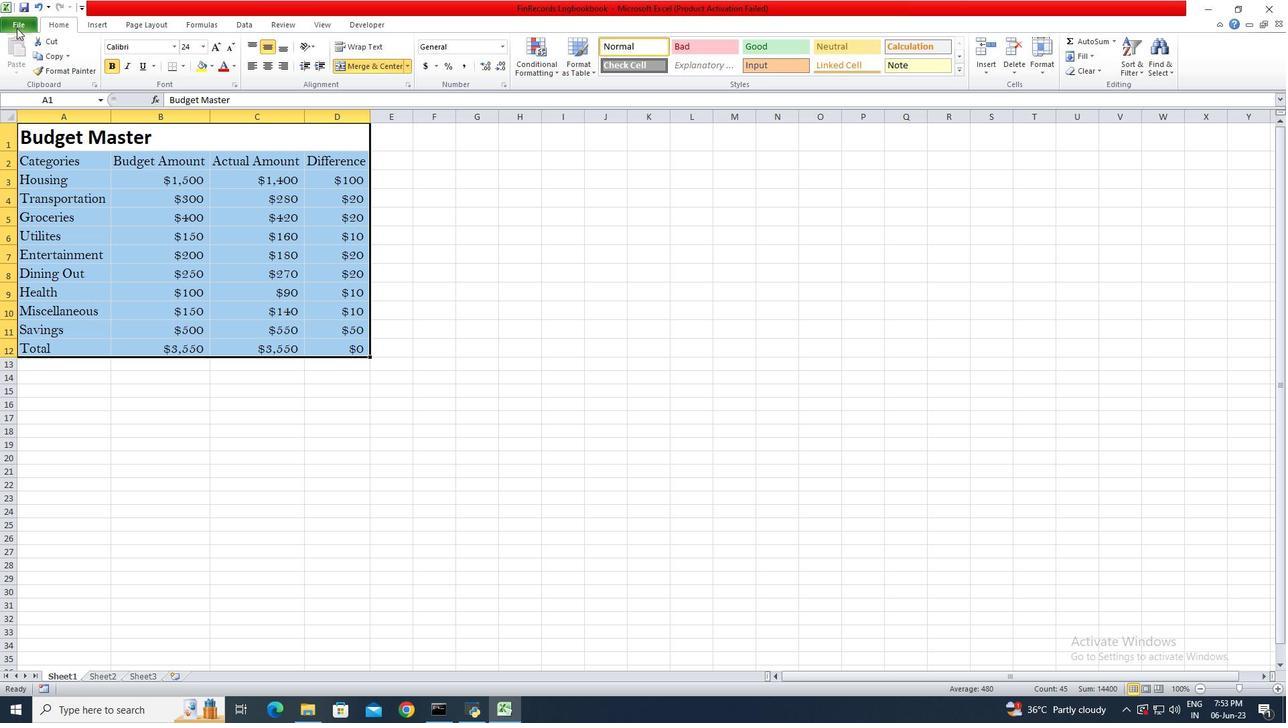 
Action: Mouse moved to (40, 44)
Screenshot: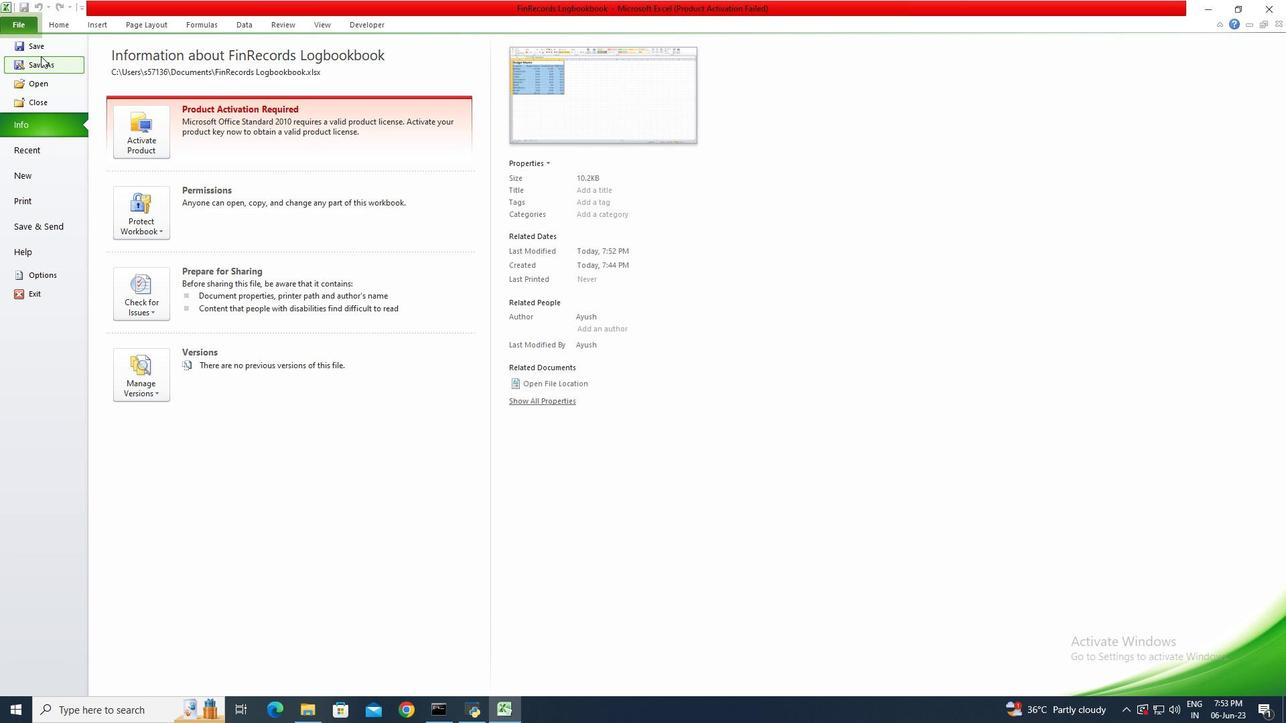
Action: Mouse pressed left at (40, 44)
Screenshot: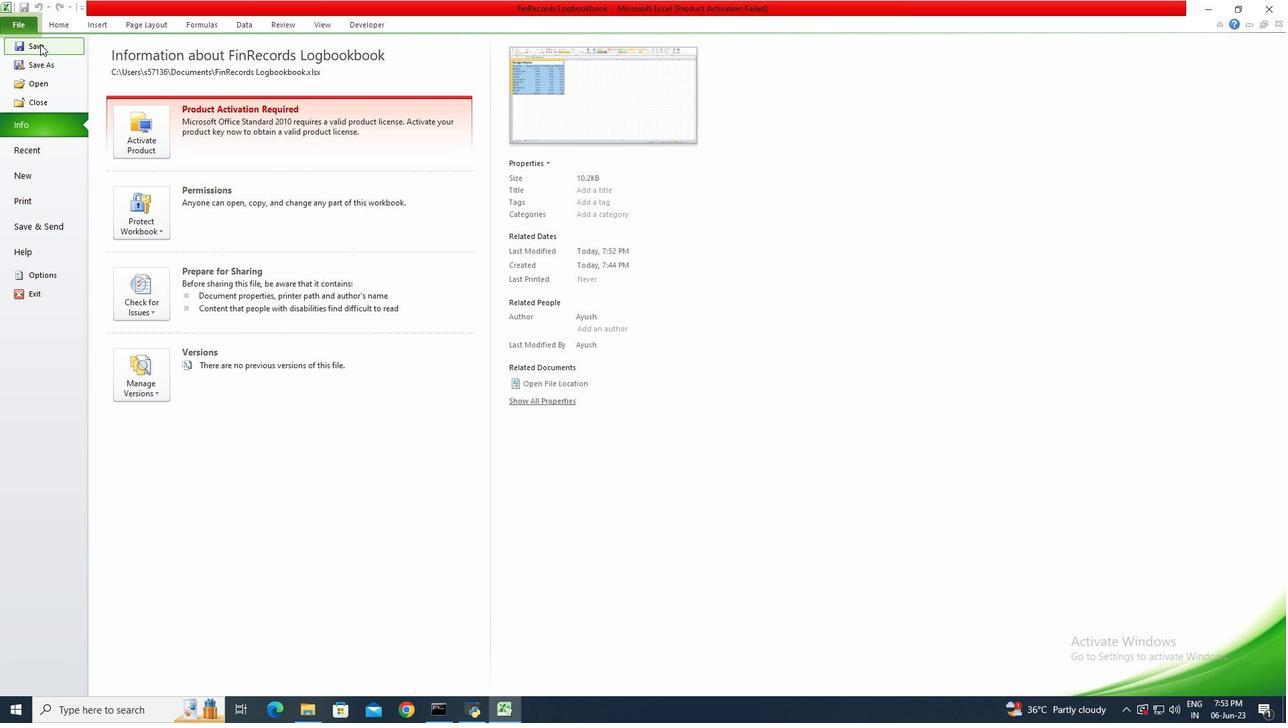 
Action: Mouse moved to (40, 43)
Screenshot: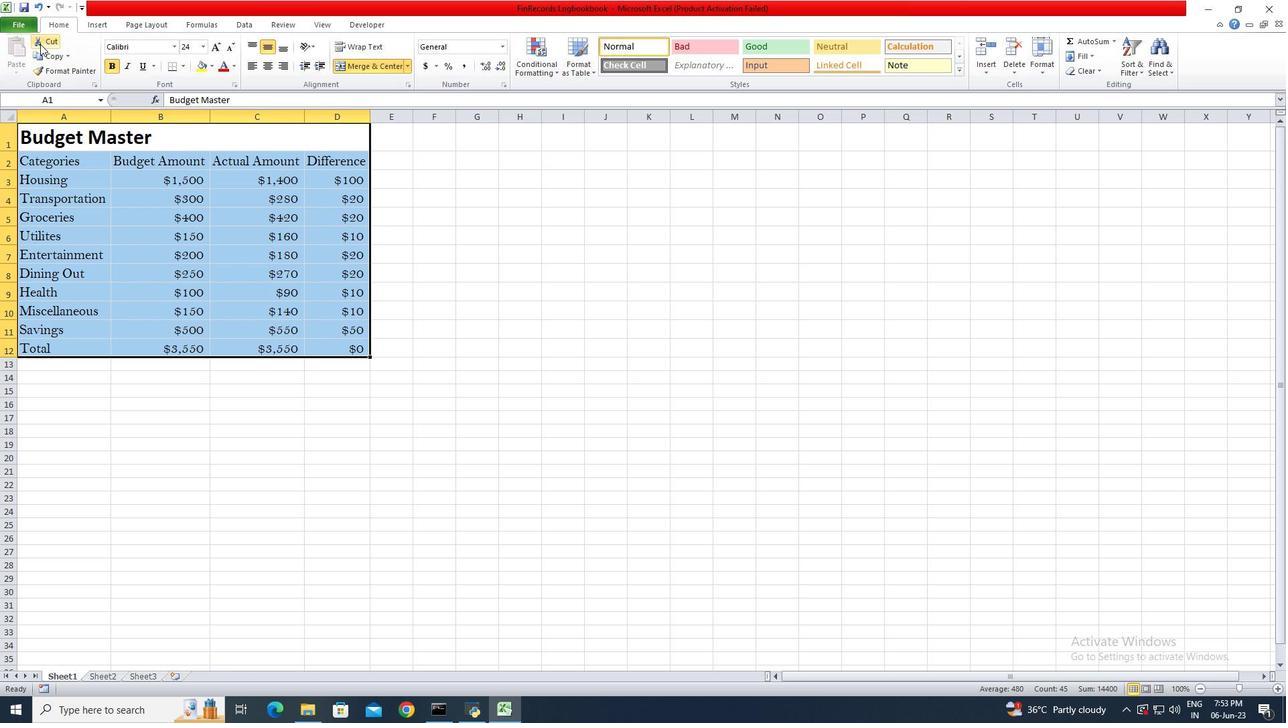 
